Task: Open essay paperwork template from the template gallery.
Action: Mouse moved to (38, 85)
Screenshot: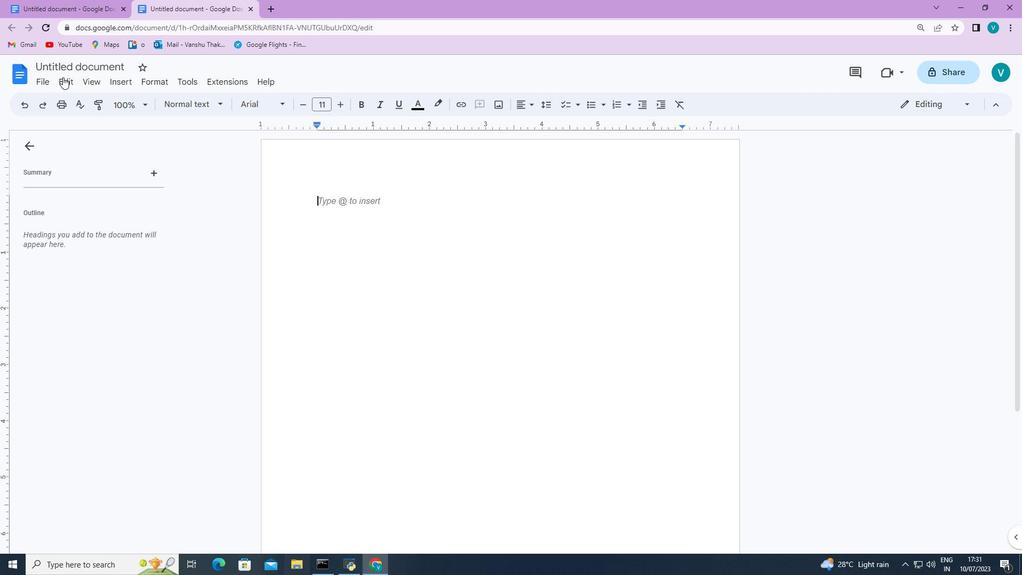 
Action: Mouse pressed left at (38, 85)
Screenshot: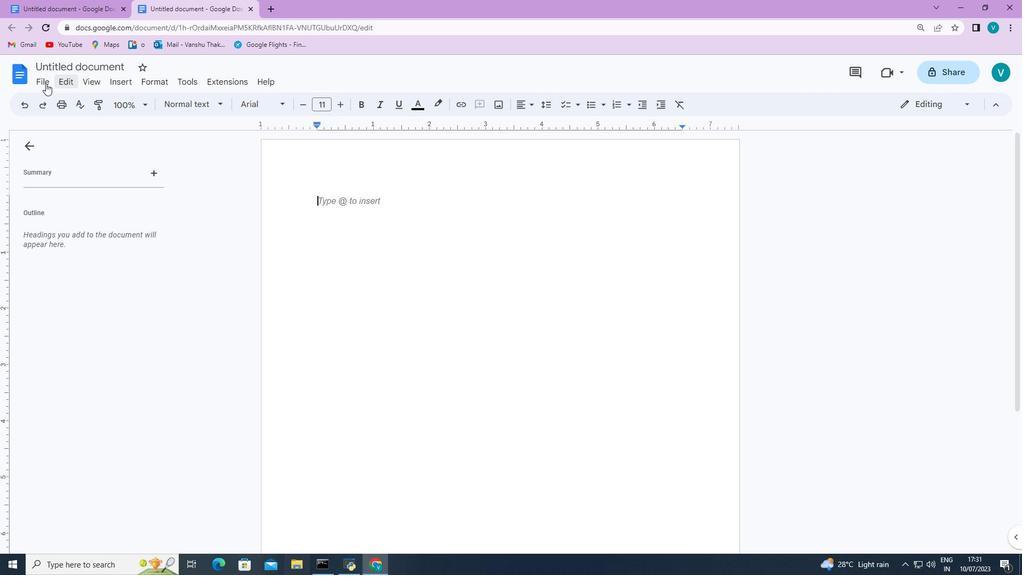 
Action: Mouse moved to (298, 125)
Screenshot: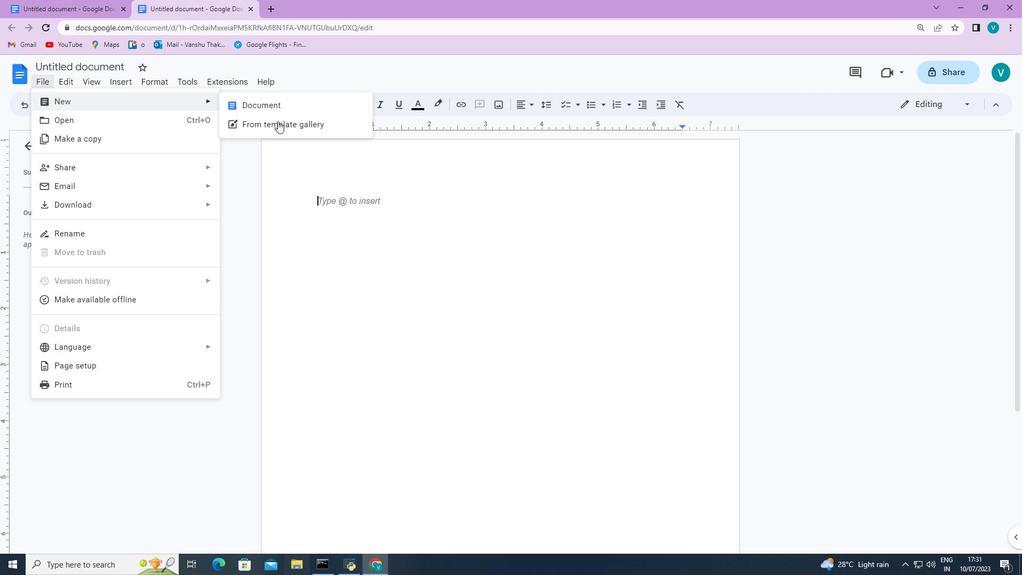 
Action: Mouse pressed left at (298, 125)
Screenshot: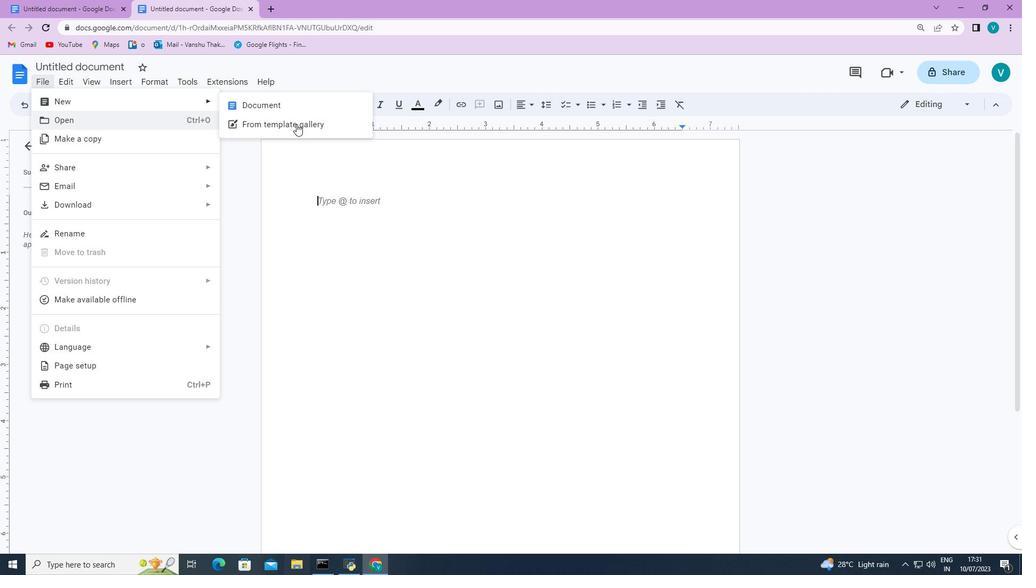 
Action: Mouse moved to (280, 195)
Screenshot: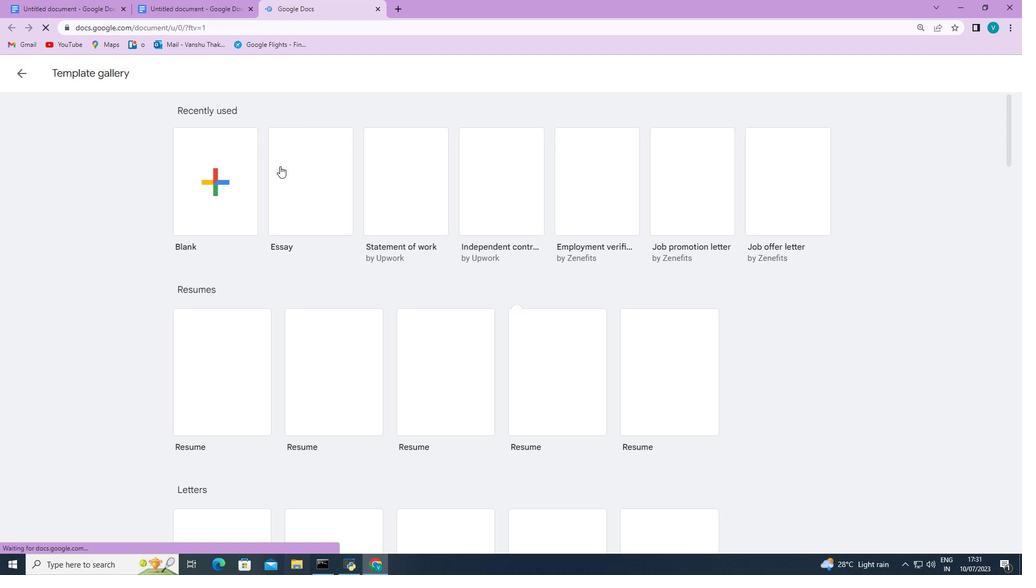 
Action: Mouse scrolled (280, 192) with delta (0, 0)
Screenshot: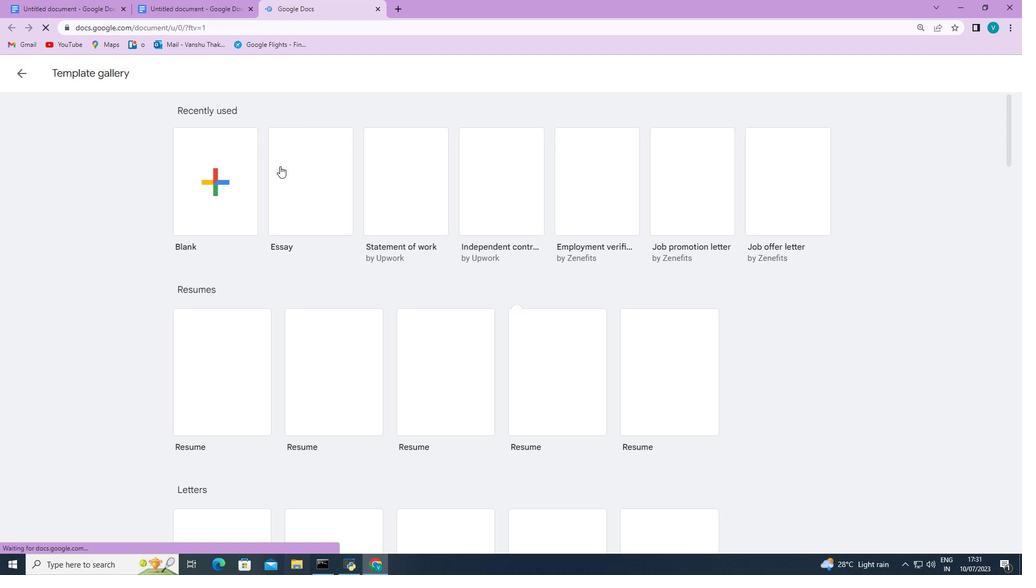 
Action: Mouse moved to (280, 197)
Screenshot: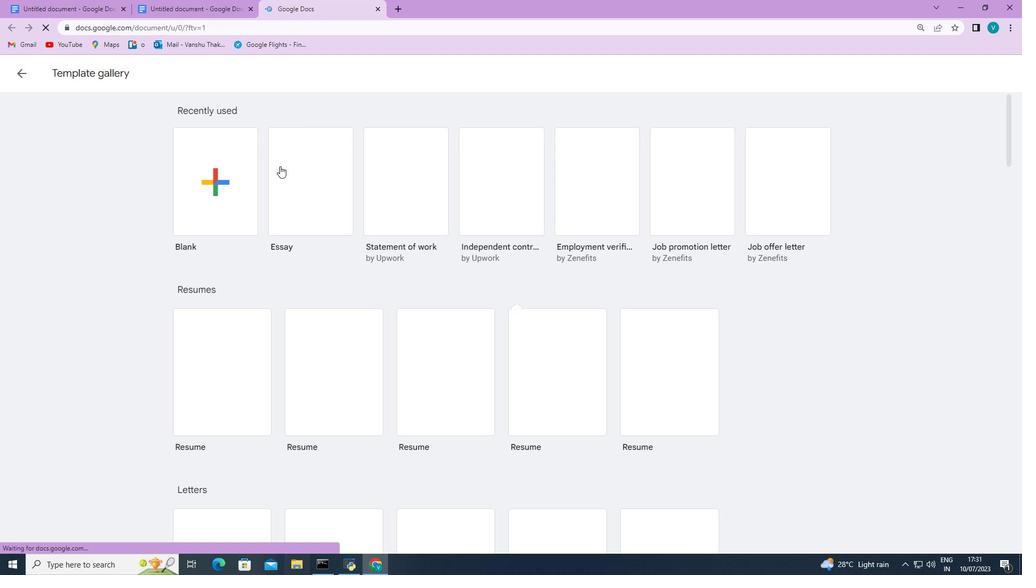 
Action: Mouse scrolled (280, 195) with delta (0, 0)
Screenshot: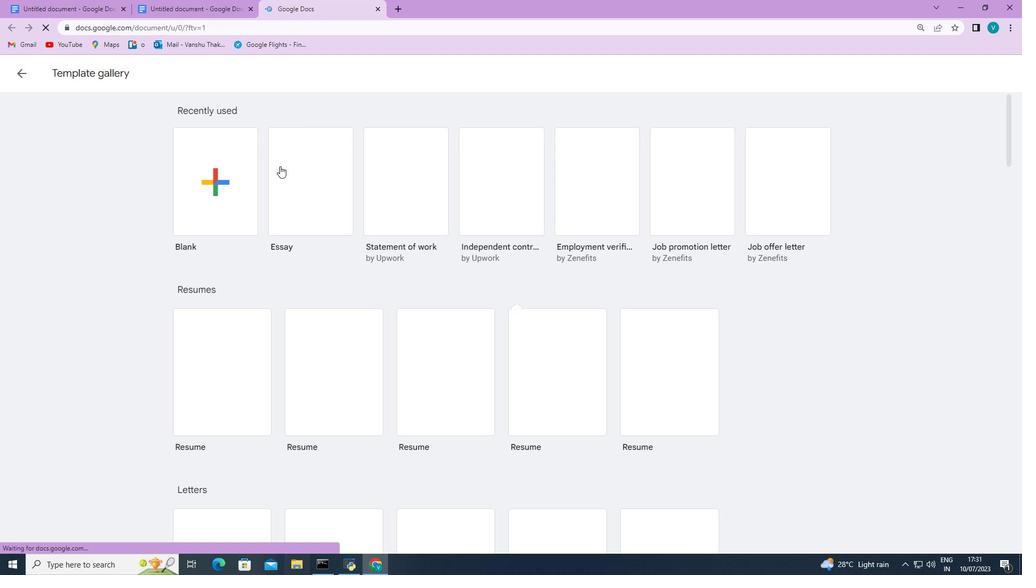 
Action: Mouse moved to (281, 198)
Screenshot: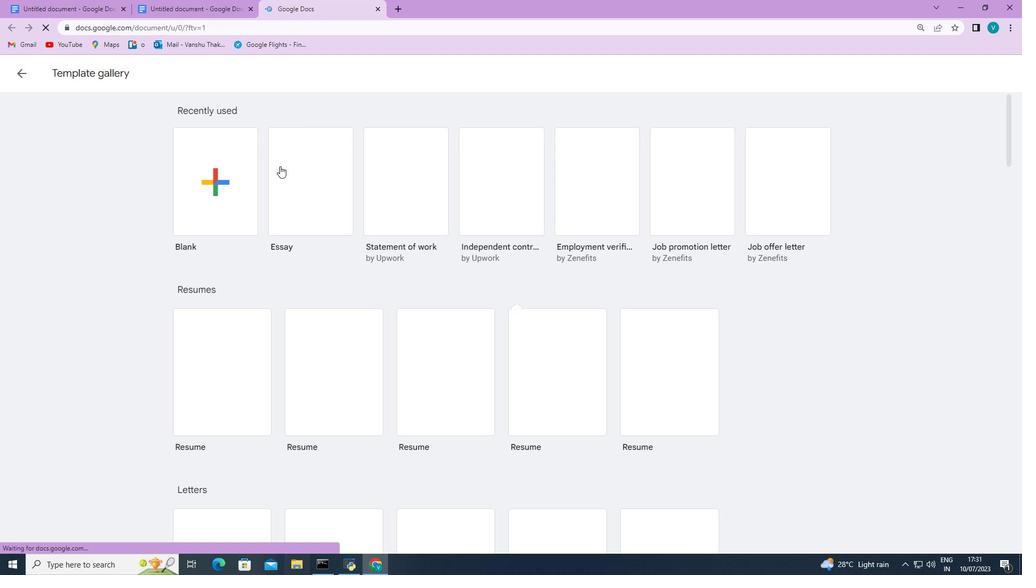 
Action: Mouse scrolled (281, 198) with delta (0, 0)
Screenshot: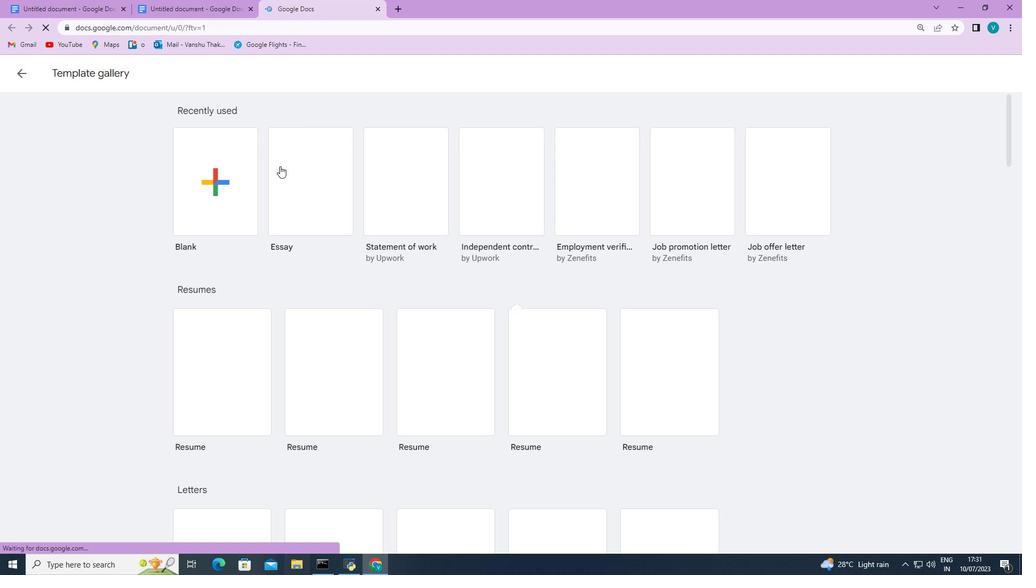 
Action: Mouse moved to (281, 199)
Screenshot: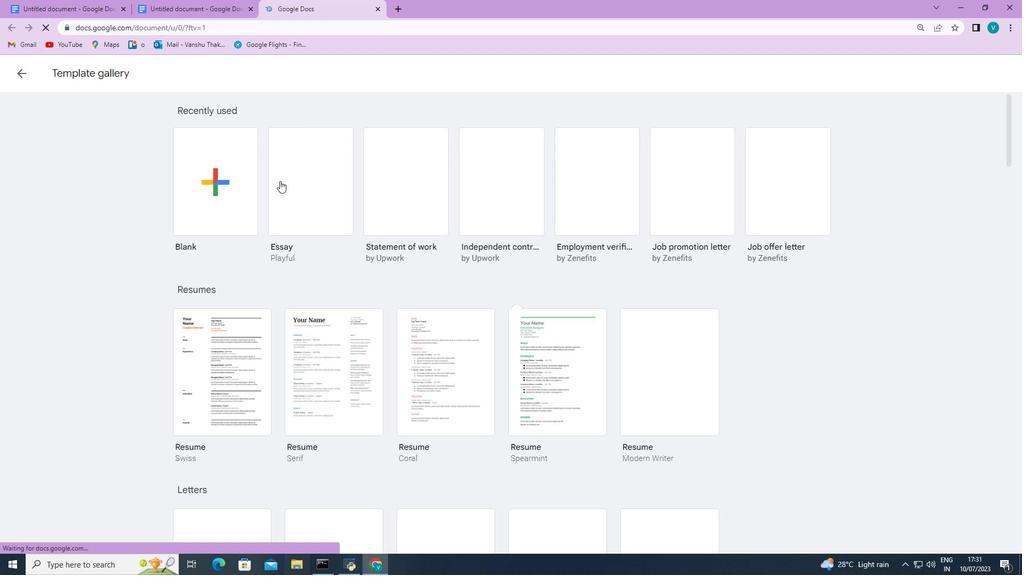 
Action: Mouse scrolled (281, 199) with delta (0, 0)
Screenshot: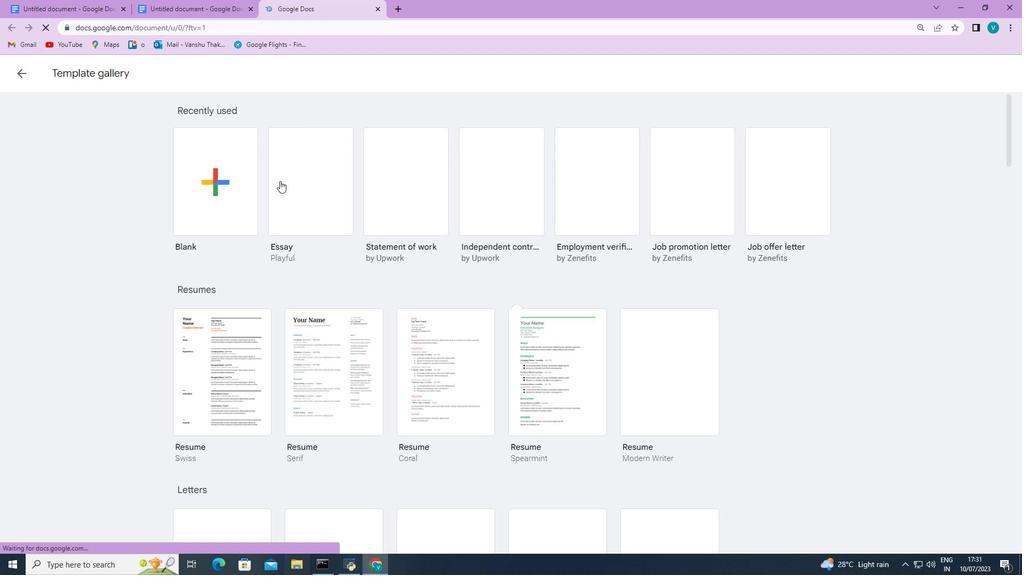 
Action: Mouse moved to (281, 200)
Screenshot: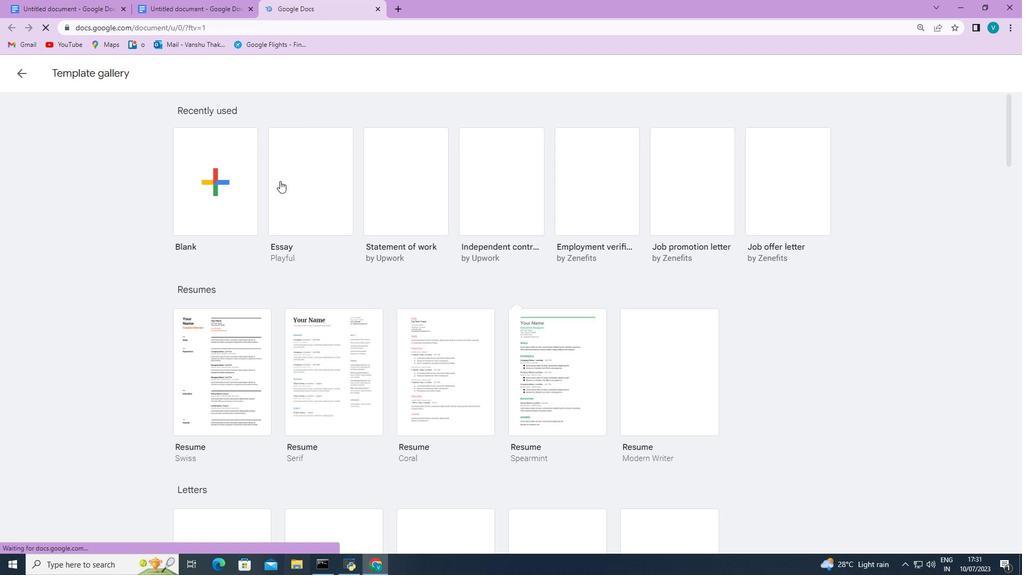 
Action: Mouse scrolled (281, 200) with delta (0, 0)
Screenshot: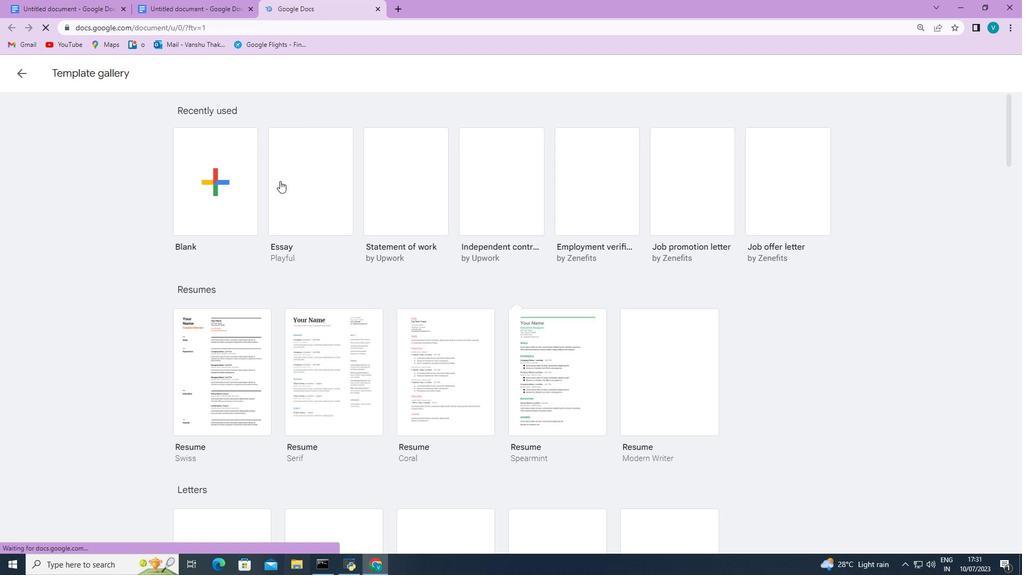 
Action: Mouse moved to (283, 205)
Screenshot: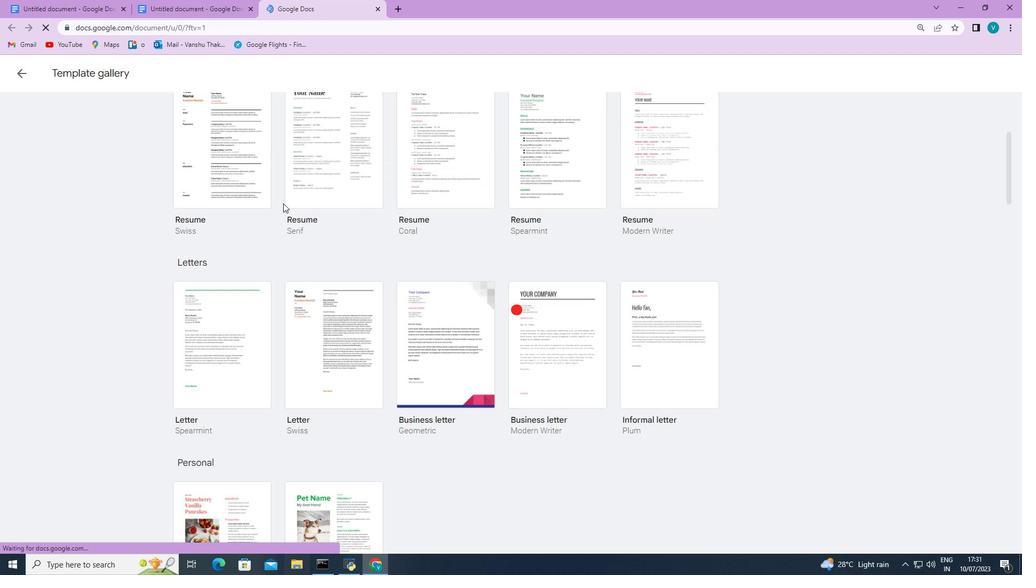
Action: Mouse scrolled (283, 204) with delta (0, 0)
Screenshot: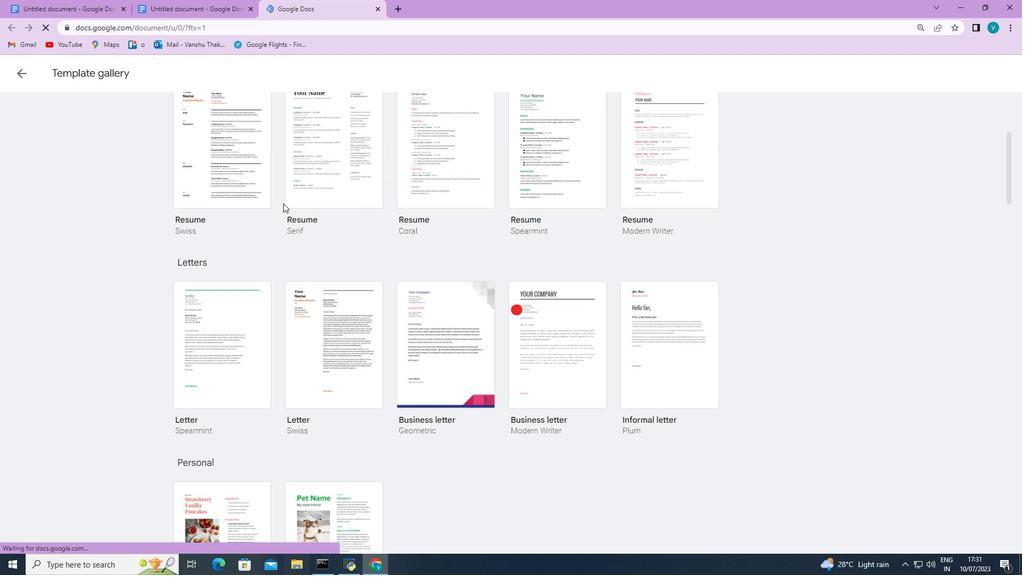 
Action: Mouse moved to (284, 206)
Screenshot: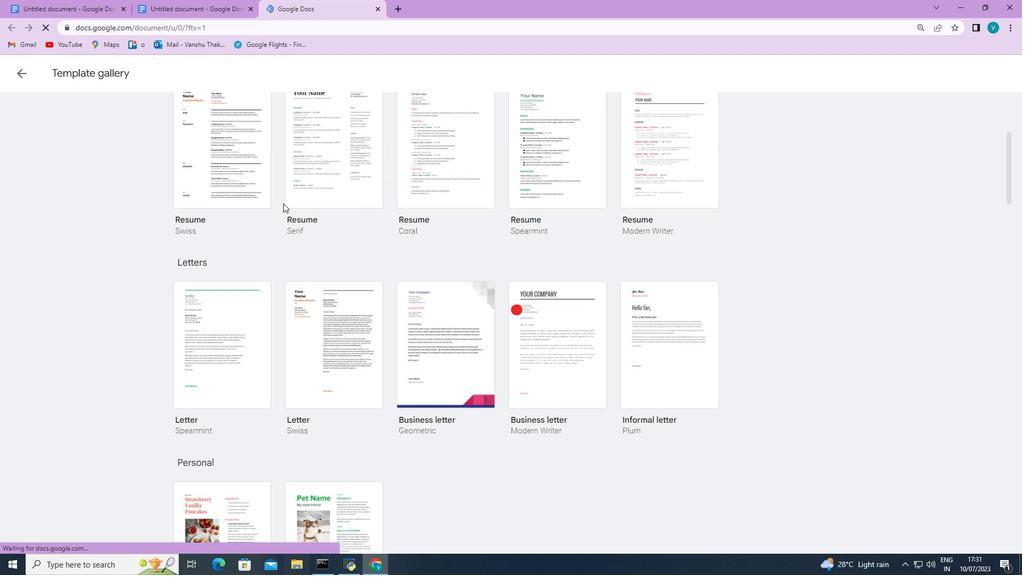 
Action: Mouse scrolled (284, 205) with delta (0, 0)
Screenshot: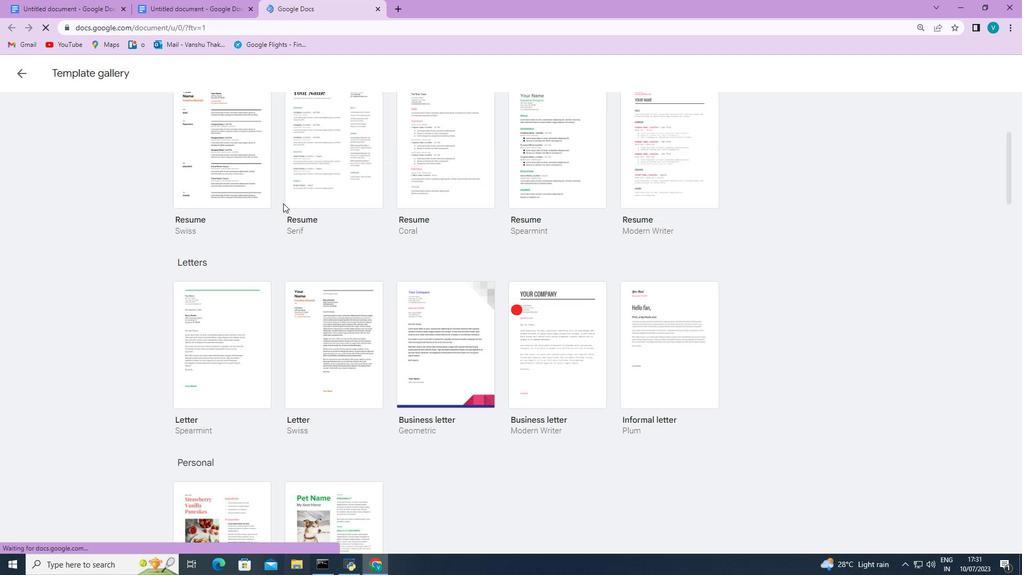 
Action: Mouse scrolled (284, 205) with delta (0, 0)
Screenshot: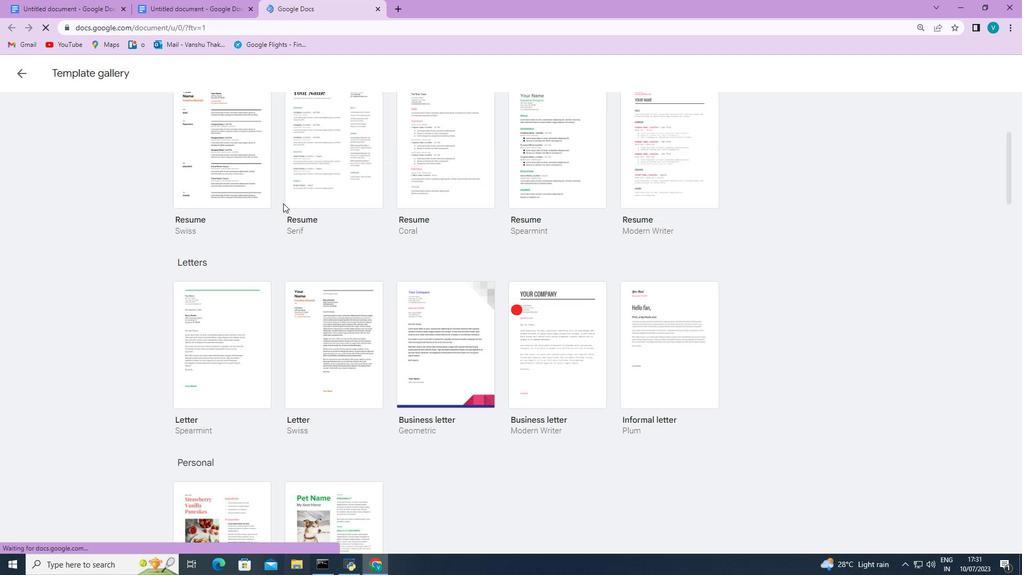 
Action: Mouse moved to (284, 206)
Screenshot: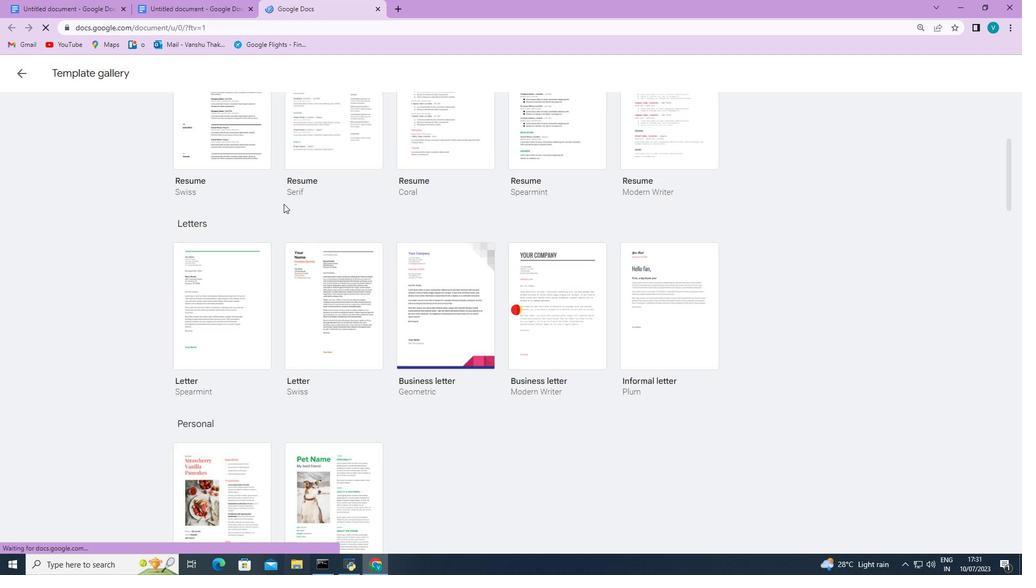 
Action: Mouse scrolled (284, 205) with delta (0, 0)
Screenshot: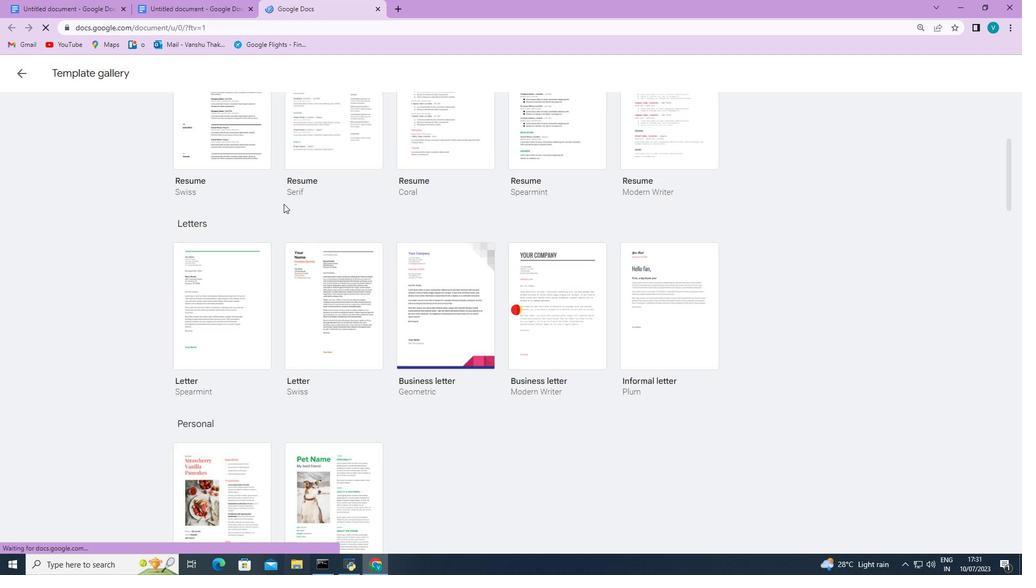
Action: Mouse scrolled (284, 205) with delta (0, 0)
Screenshot: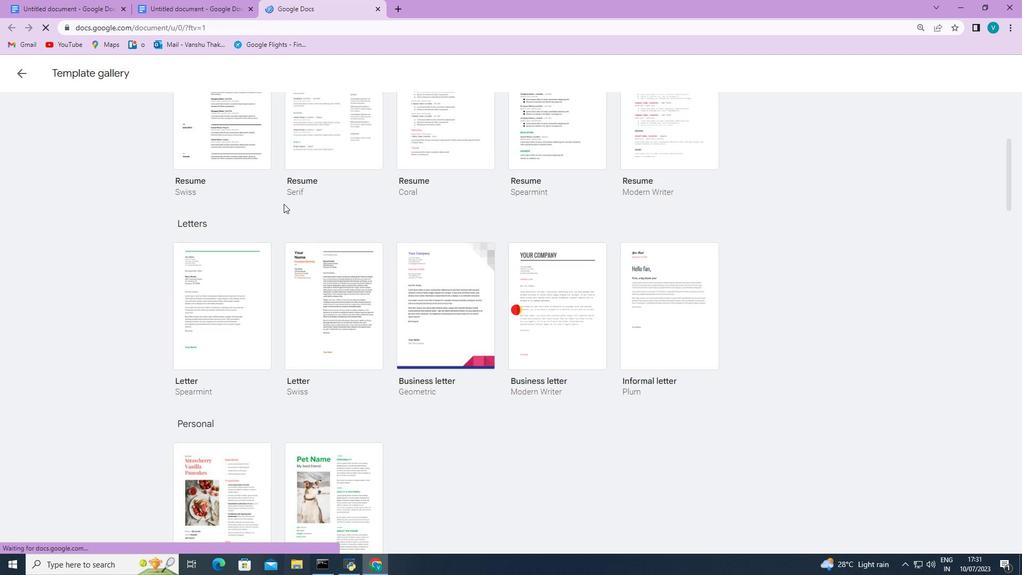 
Action: Mouse moved to (284, 206)
Screenshot: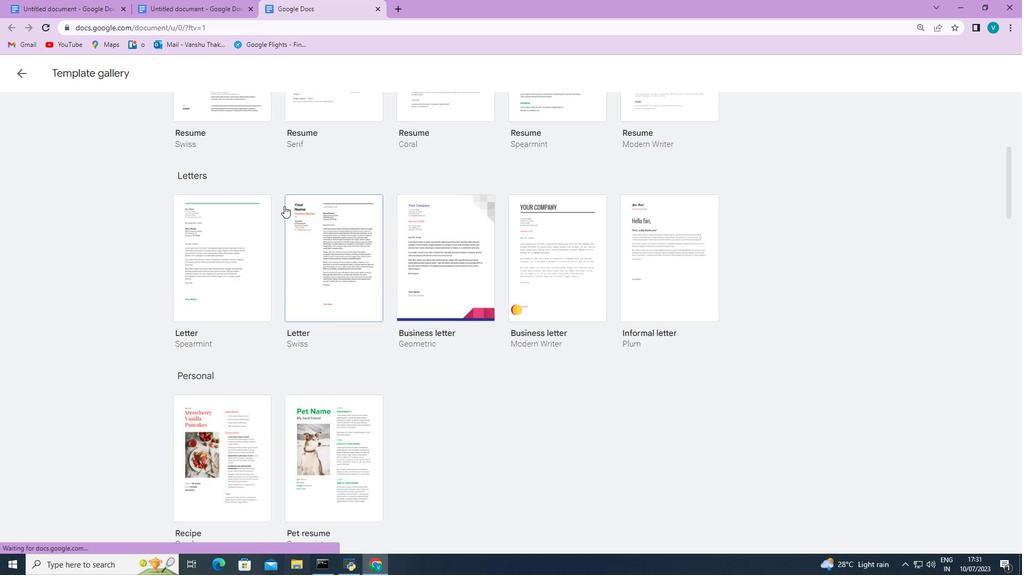 
Action: Mouse scrolled (284, 206) with delta (0, 0)
Screenshot: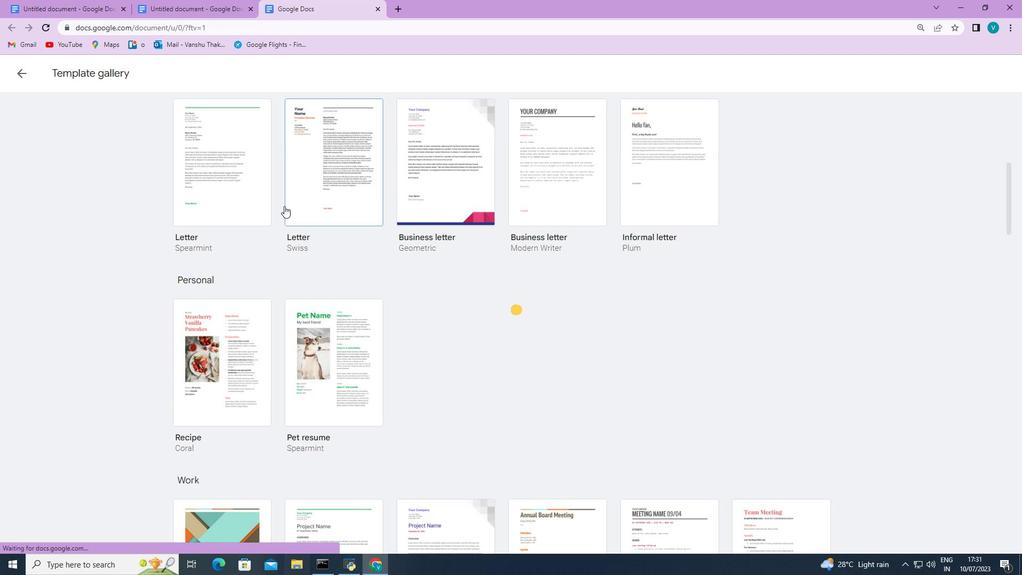 
Action: Mouse scrolled (284, 206) with delta (0, 0)
Screenshot: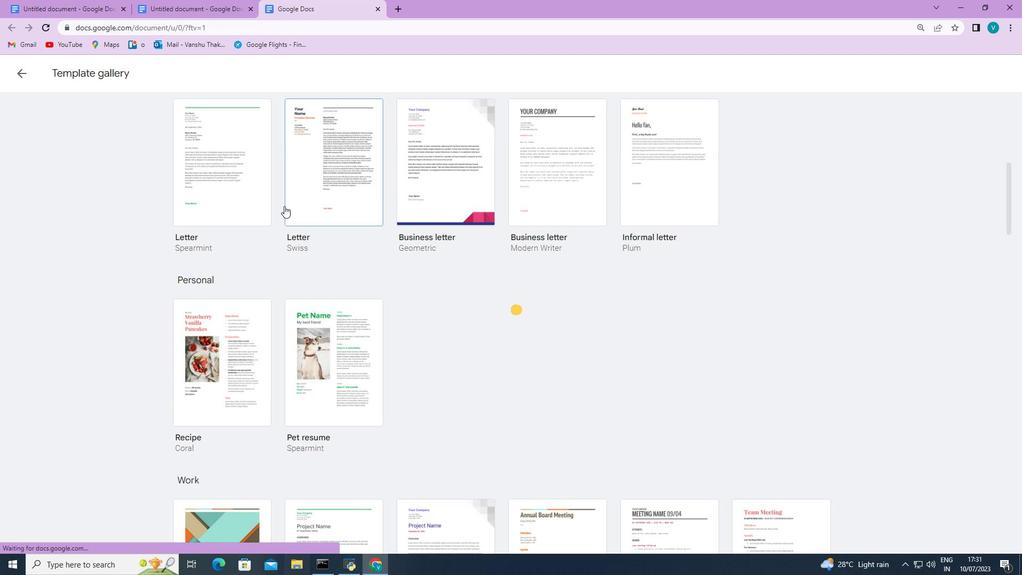 
Action: Mouse scrolled (284, 206) with delta (0, 0)
Screenshot: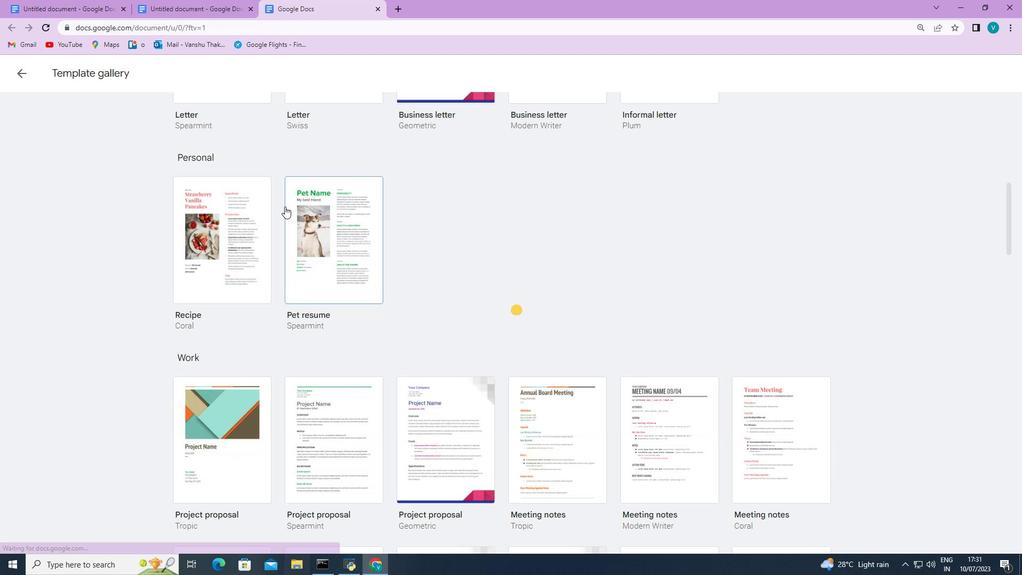 
Action: Mouse scrolled (284, 206) with delta (0, 0)
Screenshot: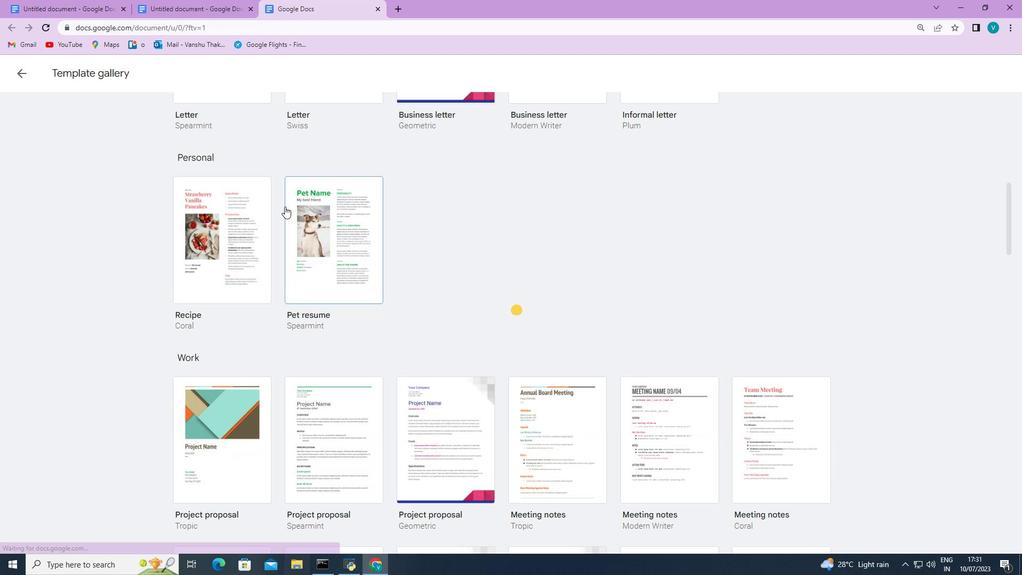 
Action: Mouse scrolled (284, 206) with delta (0, 0)
Screenshot: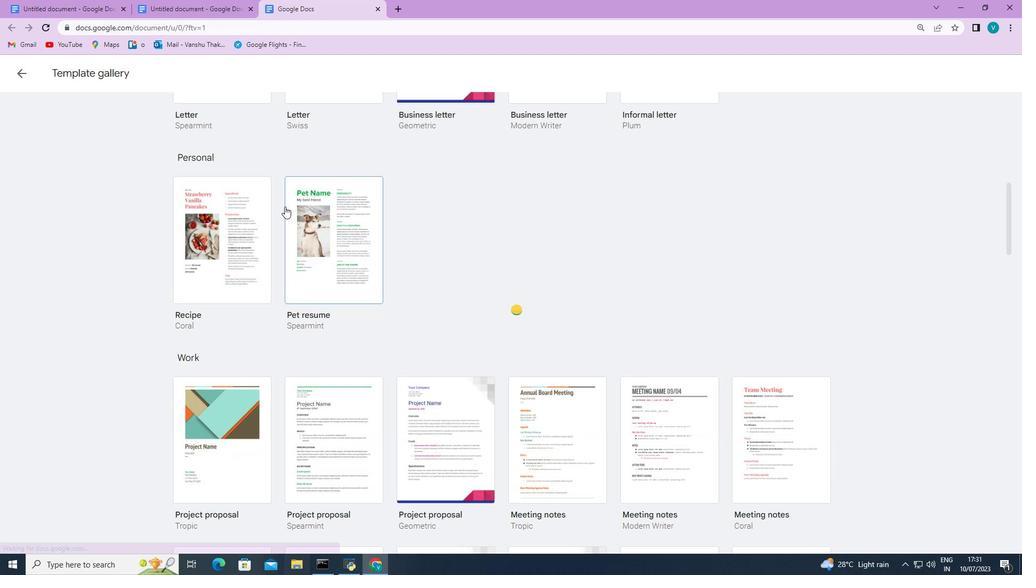 
Action: Mouse scrolled (284, 206) with delta (0, 0)
Screenshot: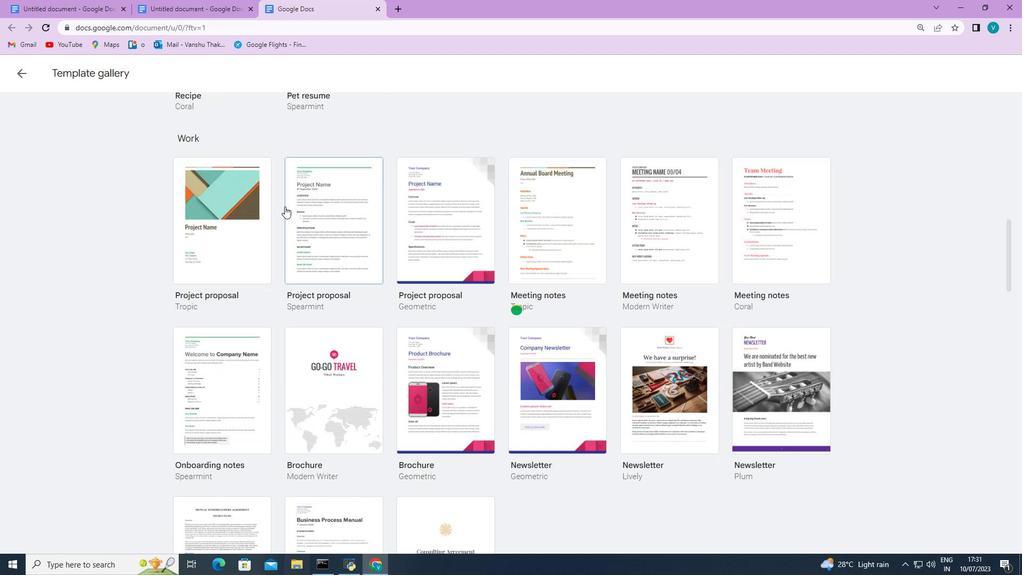 
Action: Mouse scrolled (284, 206) with delta (0, 0)
Screenshot: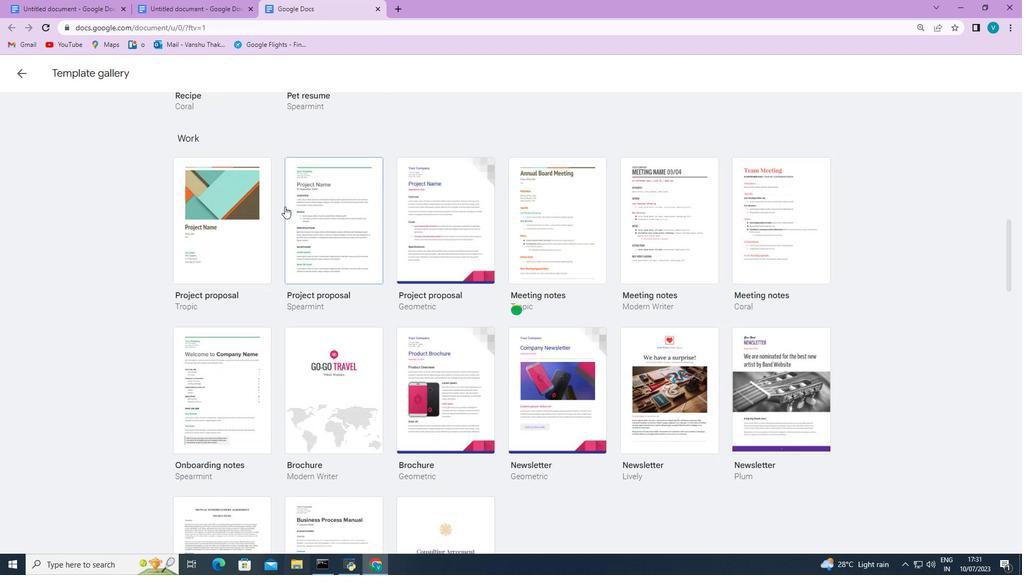 
Action: Mouse scrolled (284, 206) with delta (0, 0)
Screenshot: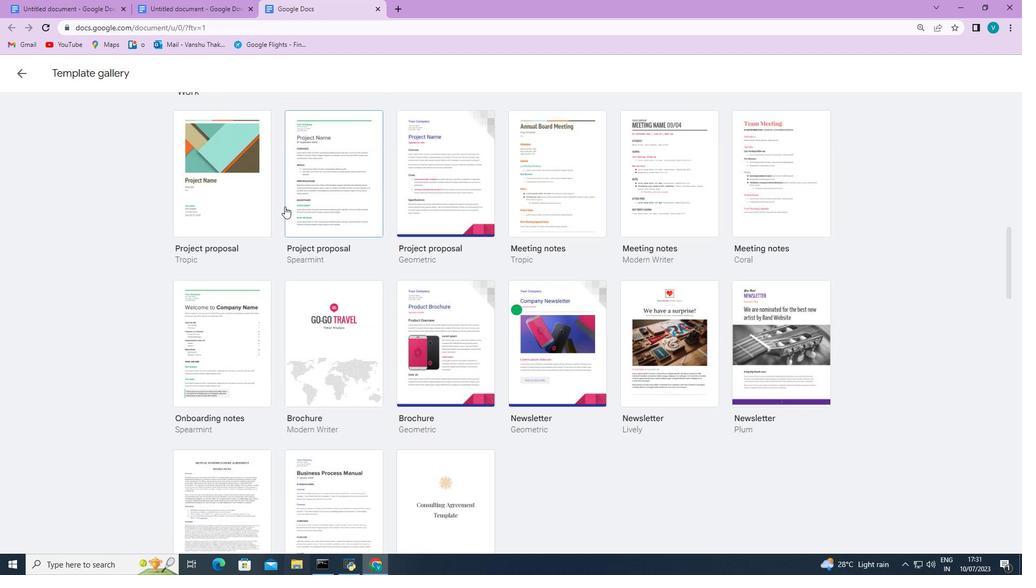 
Action: Mouse scrolled (284, 206) with delta (0, 0)
Screenshot: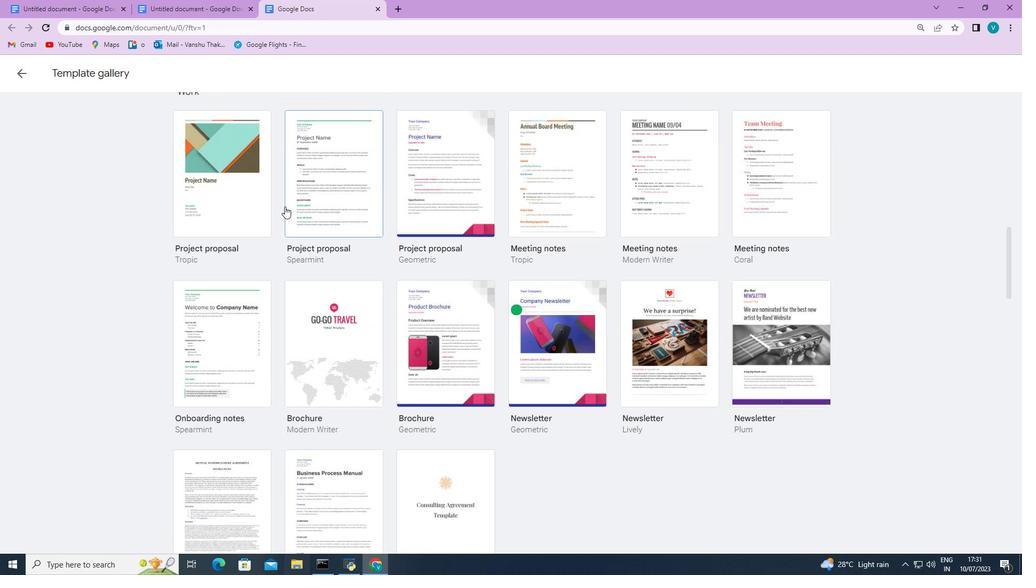 
Action: Mouse scrolled (284, 206) with delta (0, 0)
Screenshot: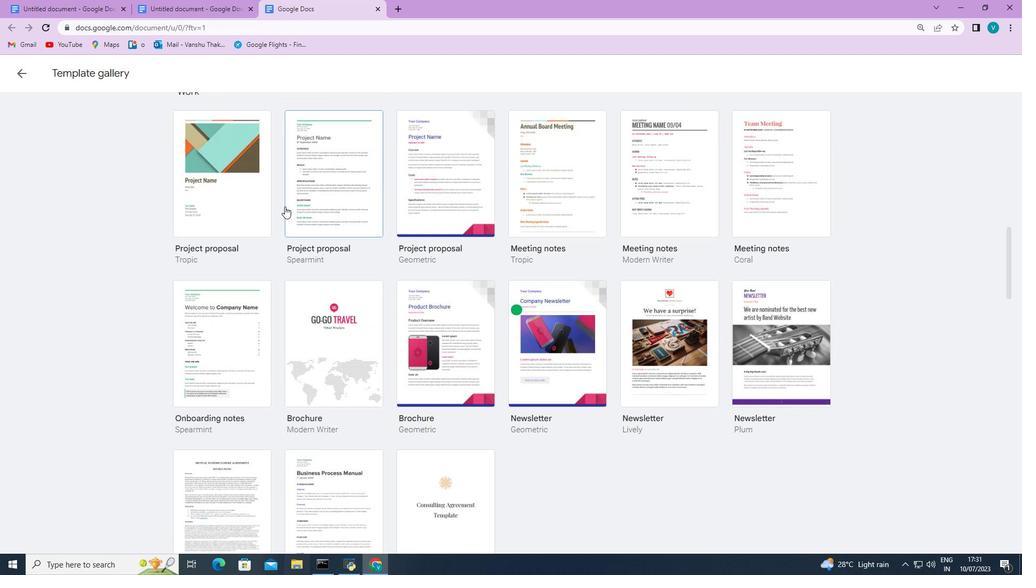 
Action: Mouse scrolled (284, 206) with delta (0, 0)
Screenshot: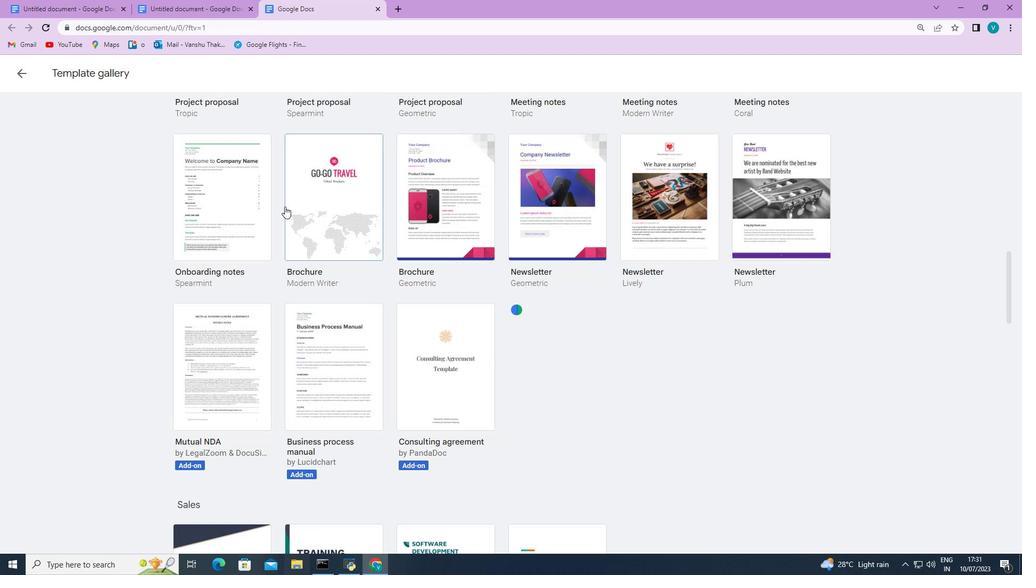 
Action: Mouse scrolled (284, 206) with delta (0, 0)
Screenshot: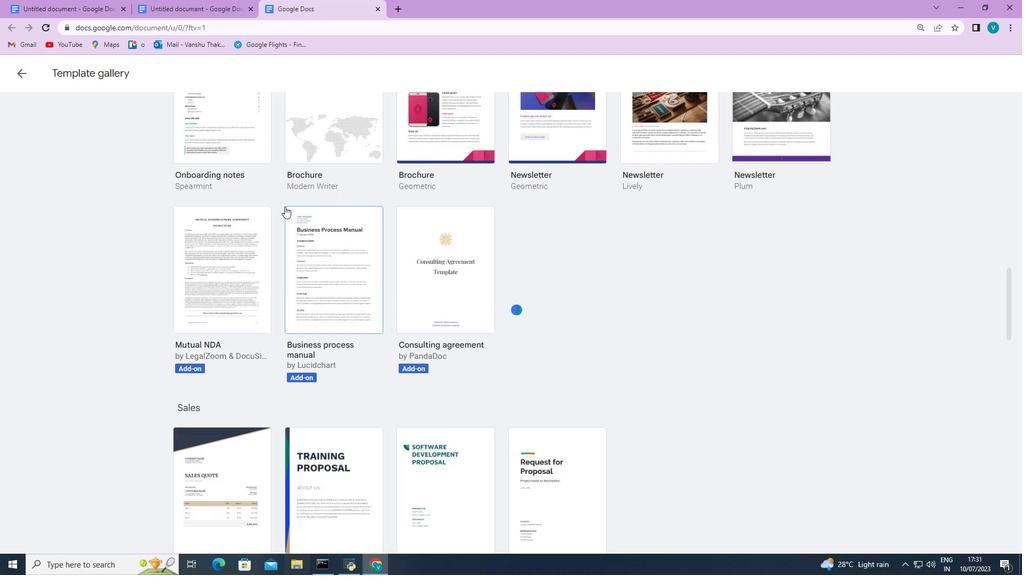 
Action: Mouse scrolled (284, 206) with delta (0, 0)
Screenshot: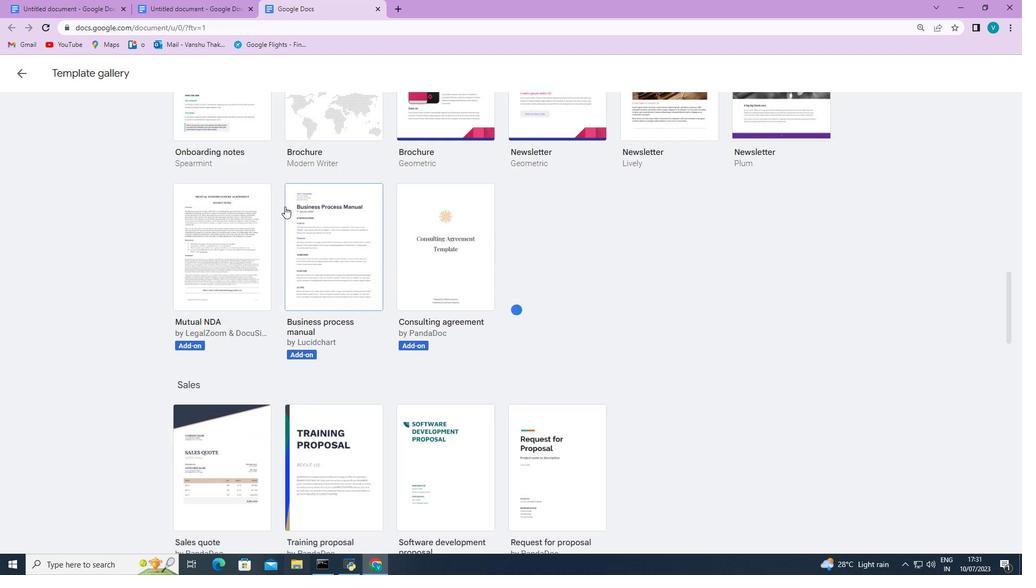 
Action: Mouse scrolled (284, 206) with delta (0, 0)
Screenshot: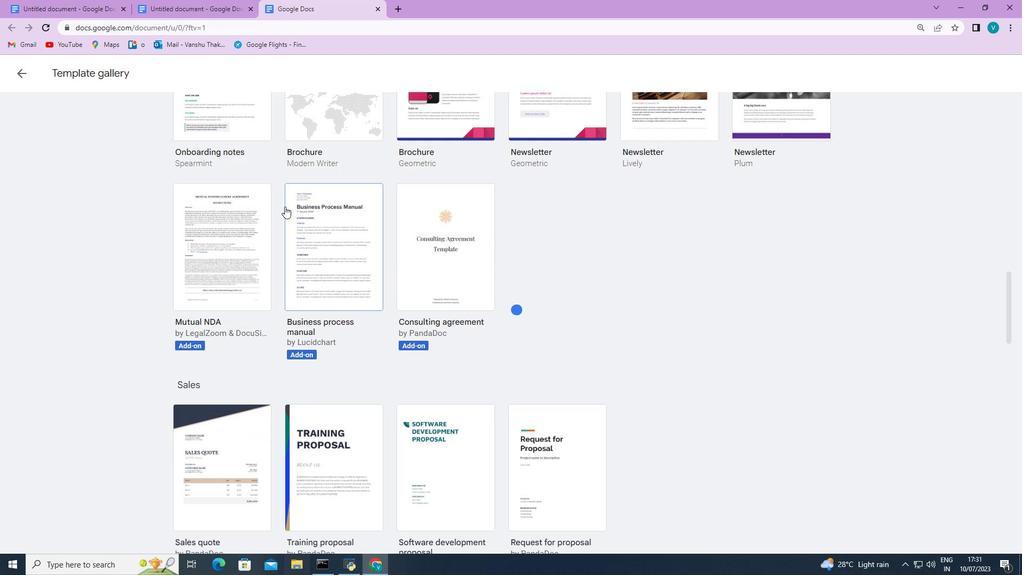 
Action: Mouse scrolled (284, 206) with delta (0, 0)
Screenshot: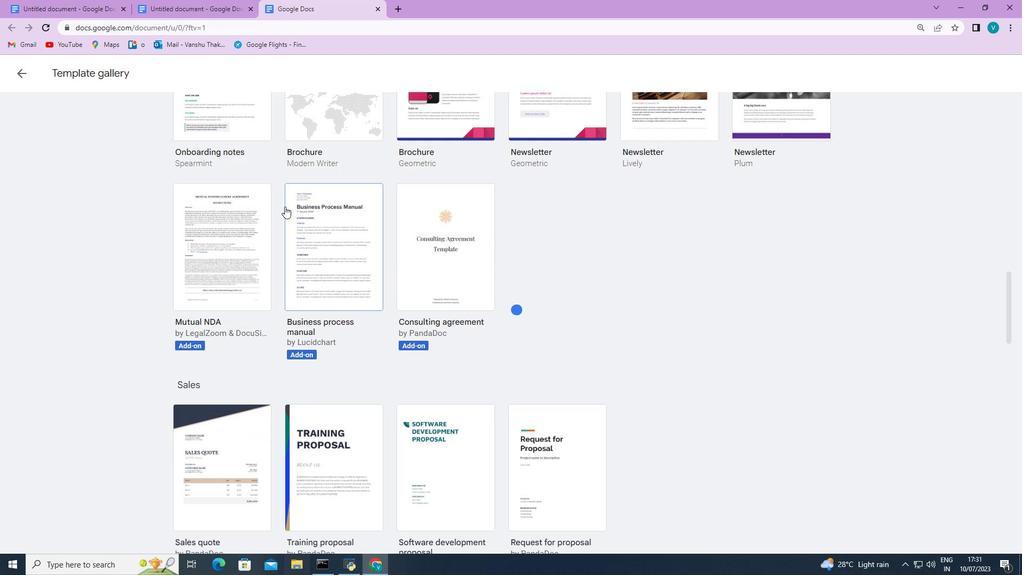 
Action: Mouse scrolled (284, 206) with delta (0, 0)
Screenshot: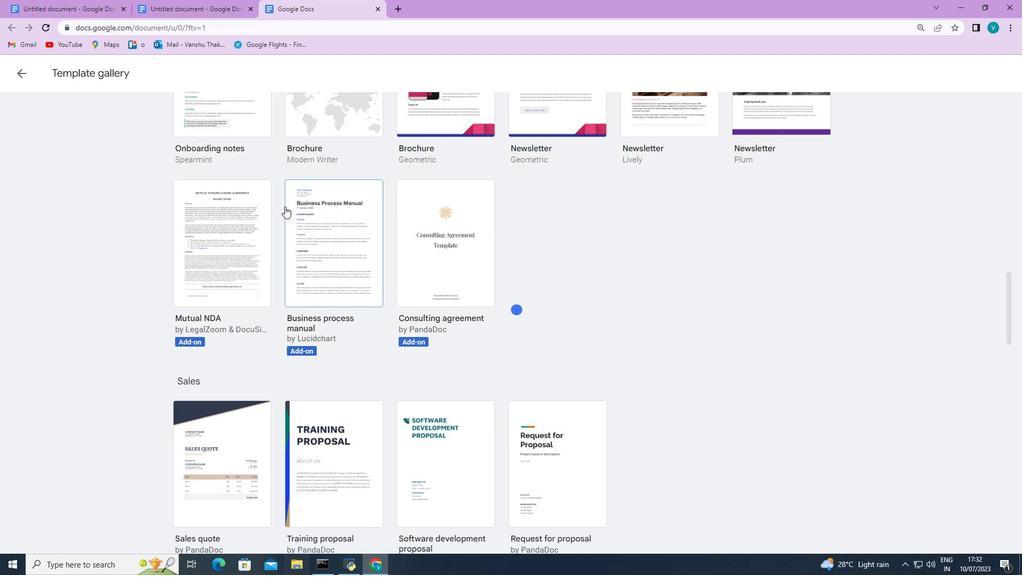 
Action: Mouse scrolled (284, 206) with delta (0, 0)
Screenshot: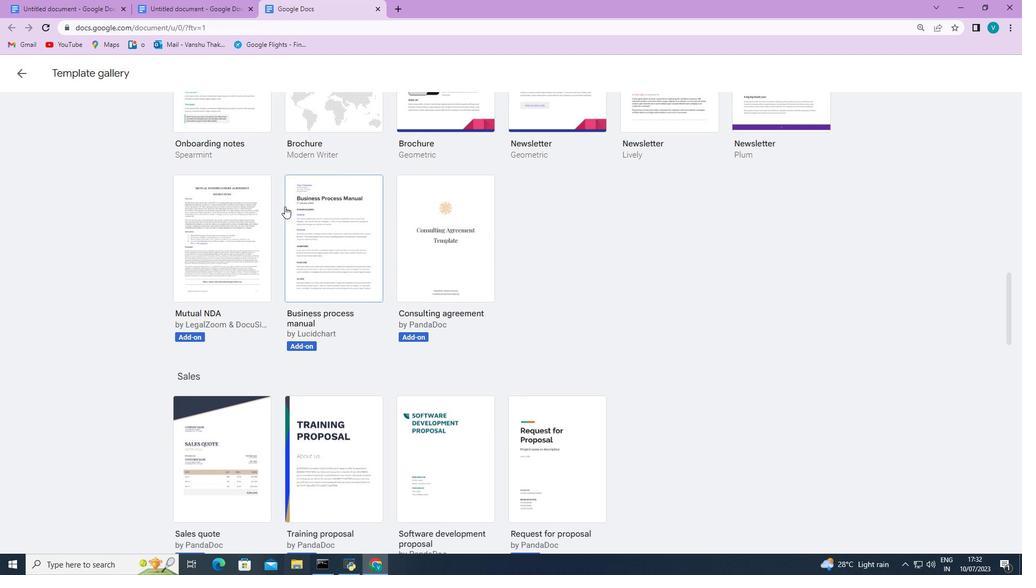
Action: Mouse scrolled (284, 206) with delta (0, 0)
Screenshot: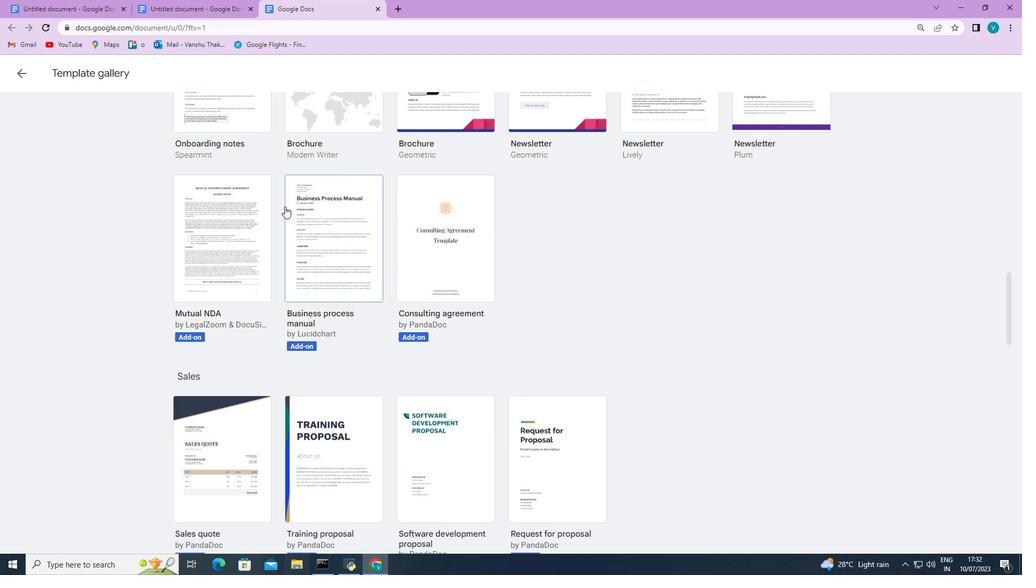 
Action: Mouse scrolled (284, 206) with delta (0, 0)
Screenshot: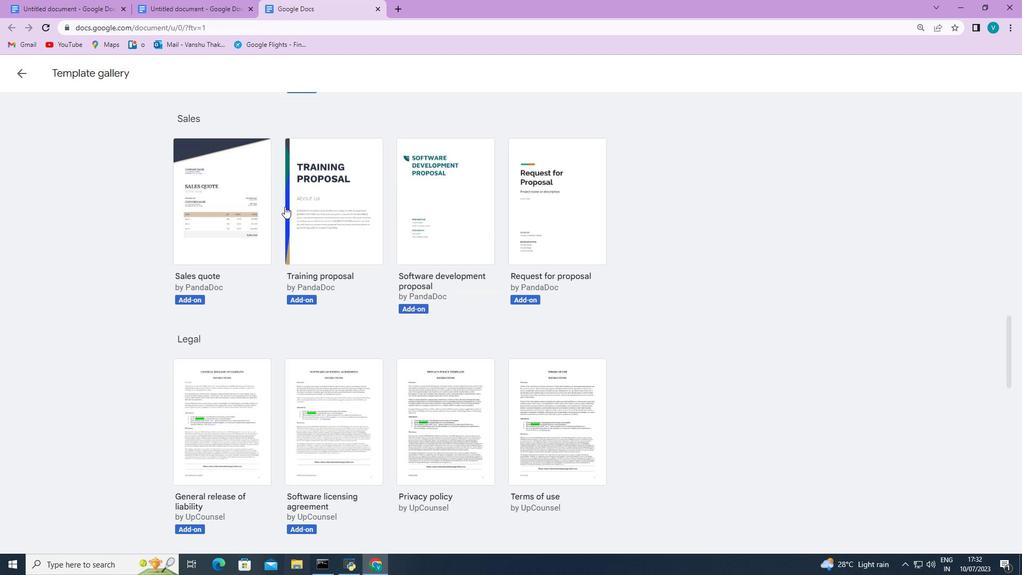 
Action: Mouse scrolled (284, 206) with delta (0, 0)
Screenshot: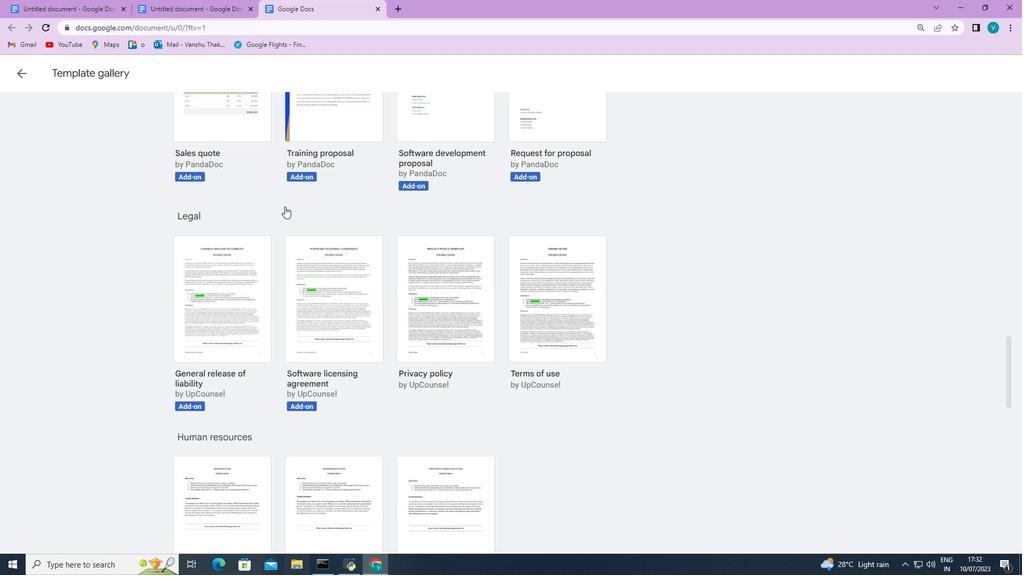 
Action: Mouse scrolled (284, 206) with delta (0, 0)
Screenshot: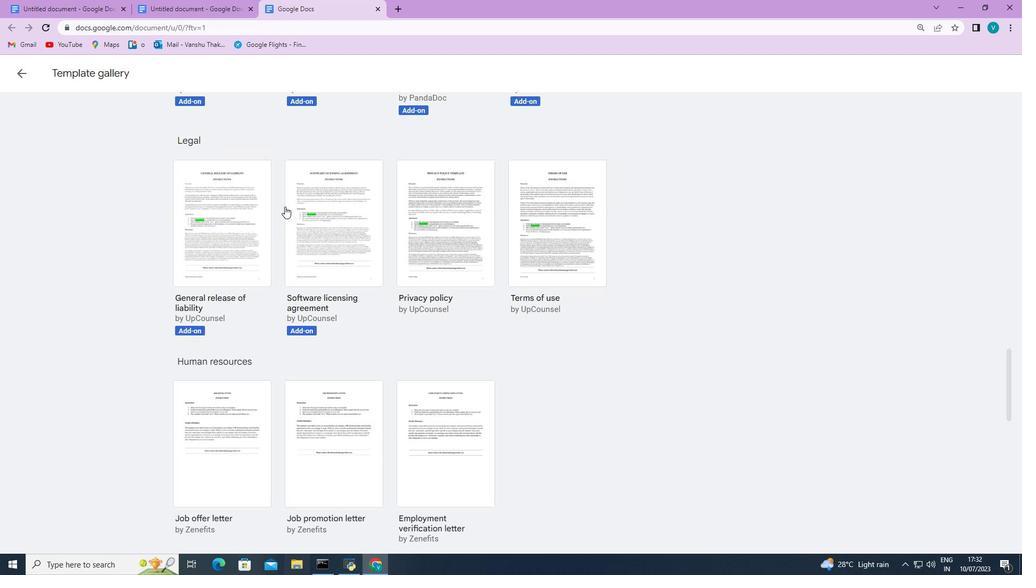 
Action: Mouse scrolled (284, 206) with delta (0, 0)
Screenshot: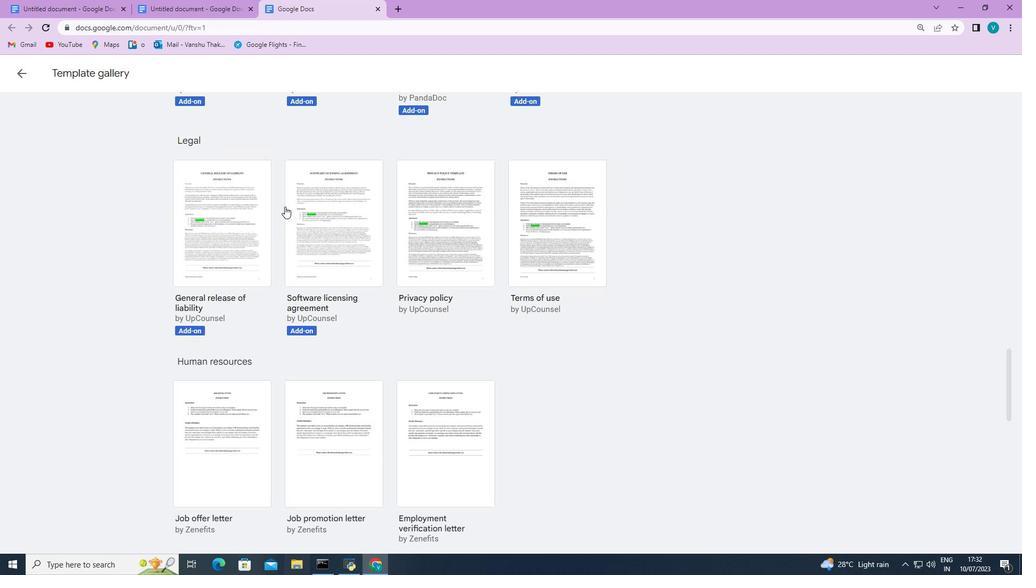 
Action: Mouse scrolled (284, 206) with delta (0, 0)
Screenshot: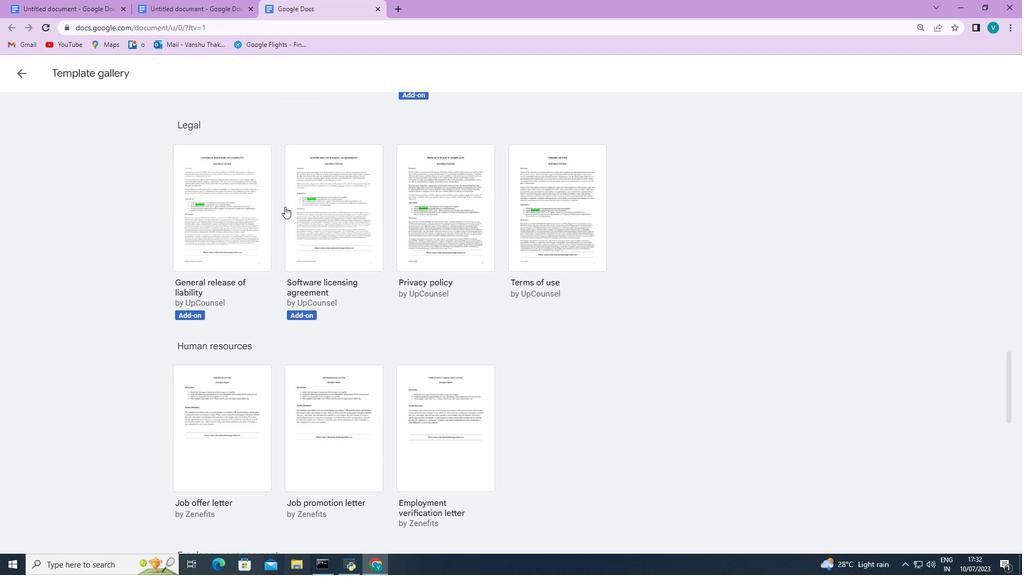 
Action: Mouse scrolled (284, 206) with delta (0, 0)
Screenshot: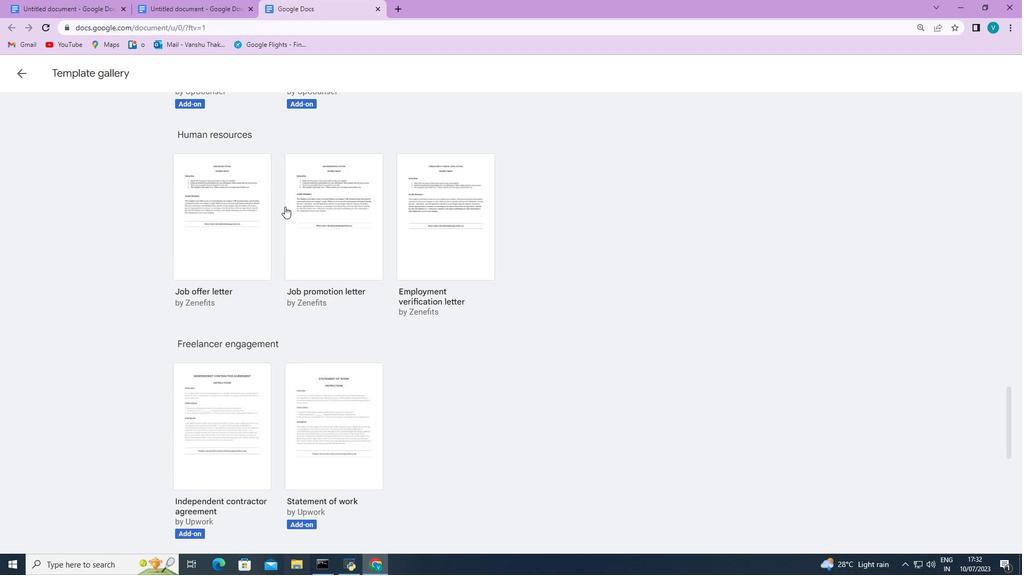 
Action: Mouse scrolled (284, 206) with delta (0, 0)
Screenshot: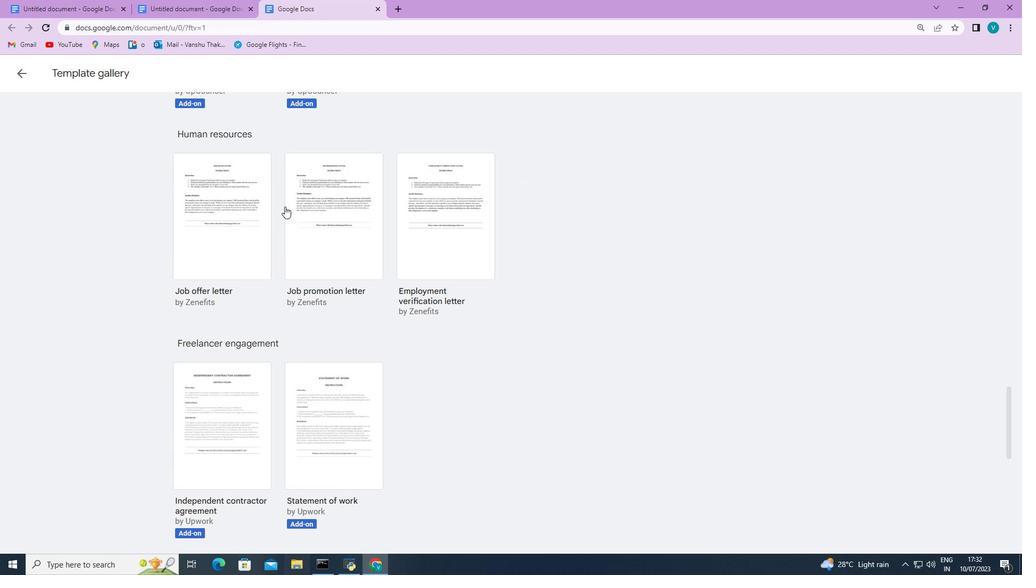 
Action: Mouse scrolled (284, 206) with delta (0, 0)
Screenshot: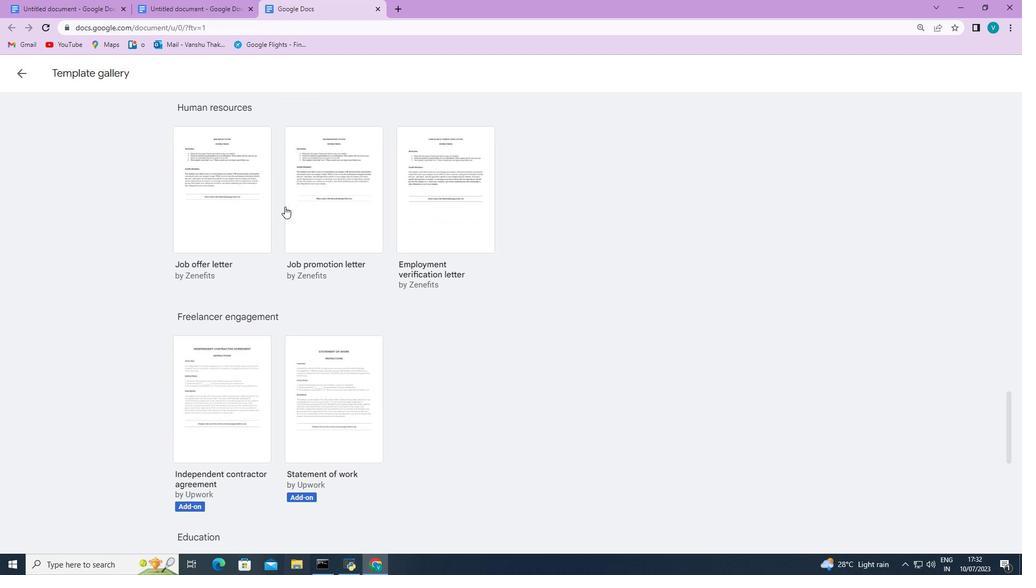 
Action: Mouse scrolled (284, 206) with delta (0, 0)
Screenshot: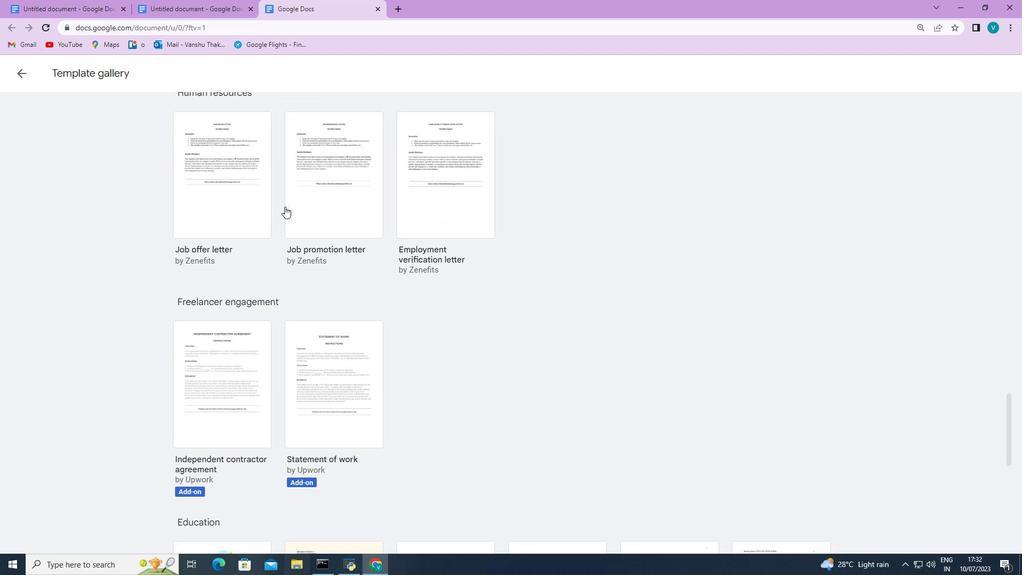 
Action: Mouse scrolled (284, 206) with delta (0, 0)
Screenshot: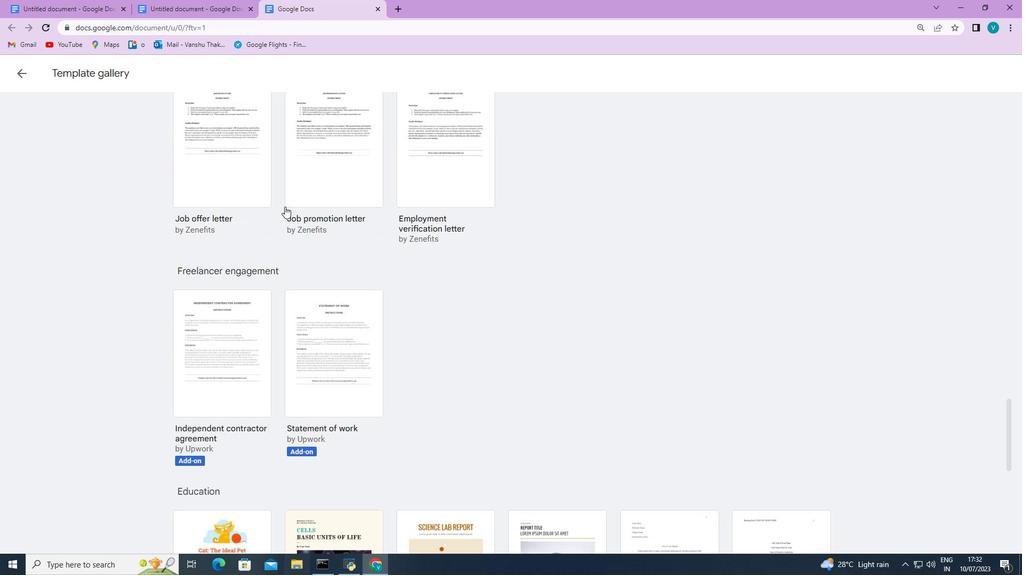 
Action: Mouse scrolled (284, 206) with delta (0, 0)
Screenshot: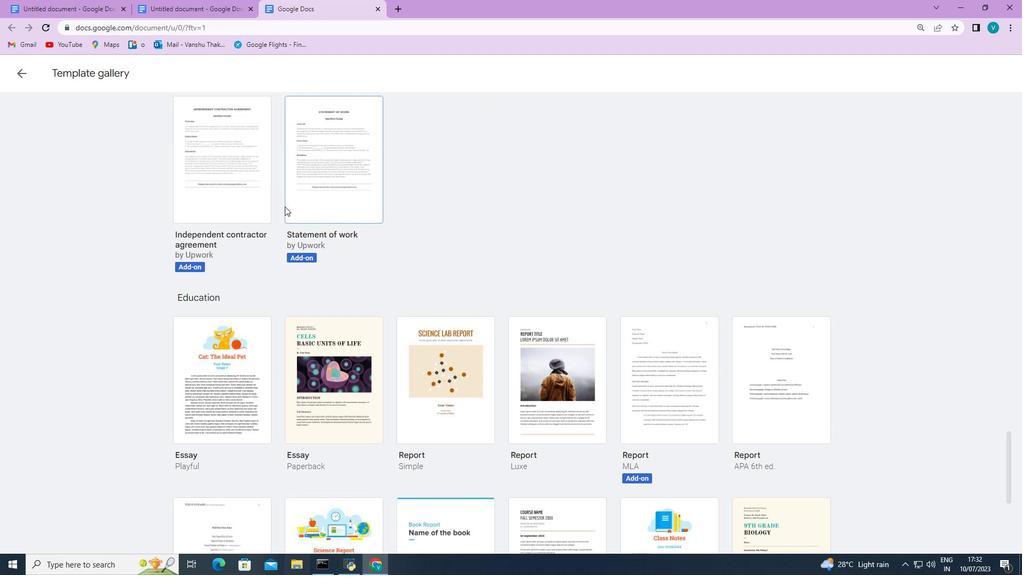 
Action: Mouse scrolled (284, 206) with delta (0, 0)
Screenshot: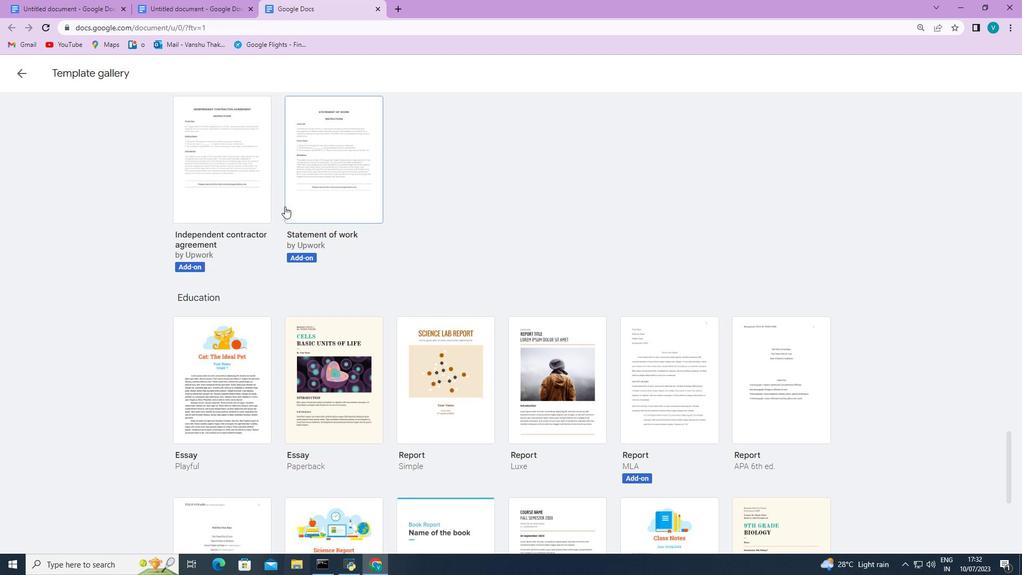 
Action: Mouse scrolled (284, 206) with delta (0, 0)
Screenshot: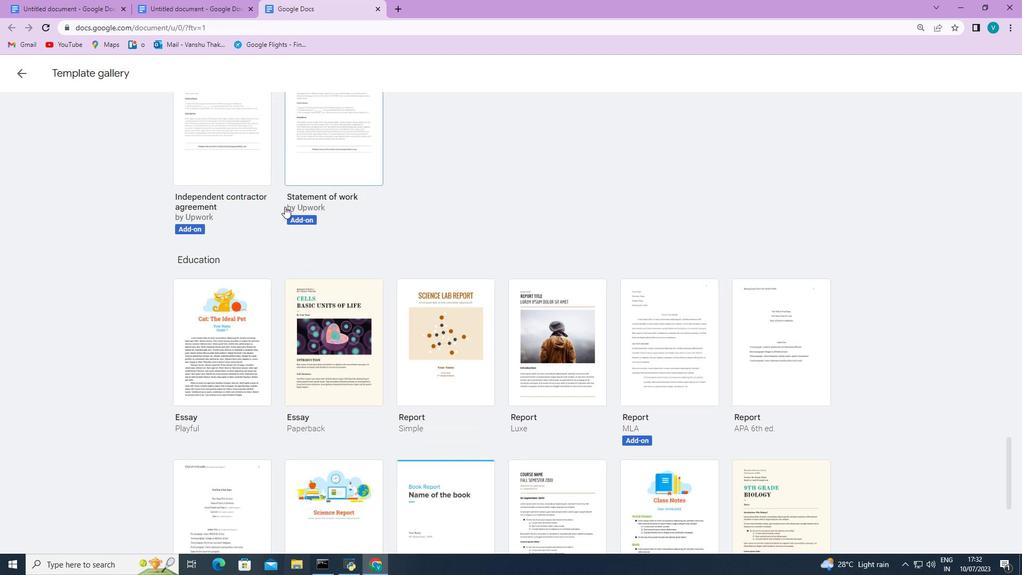
Action: Mouse scrolled (284, 206) with delta (0, 0)
Screenshot: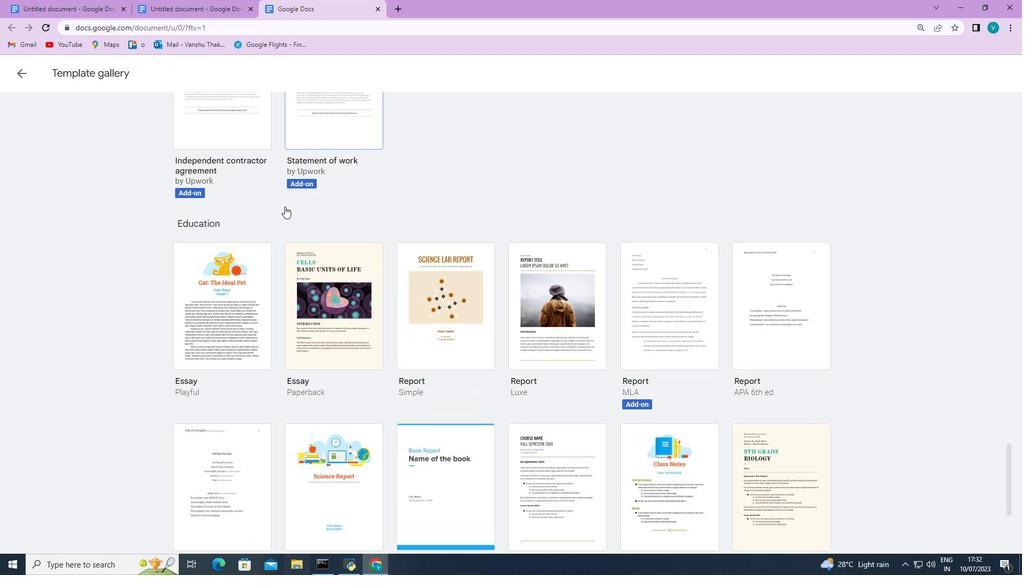
Action: Mouse scrolled (284, 206) with delta (0, 0)
Screenshot: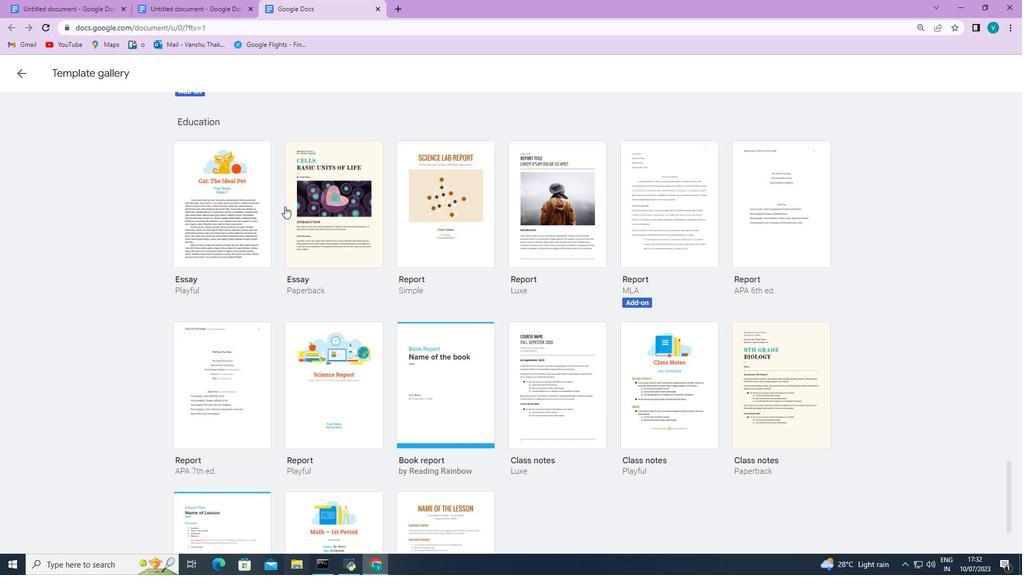 
Action: Mouse moved to (284, 206)
Screenshot: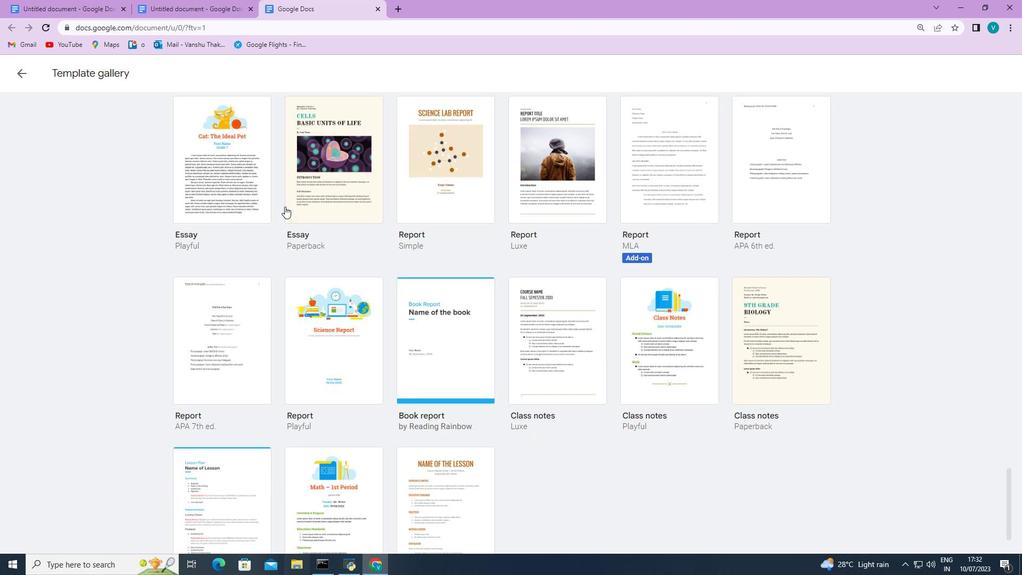 
Action: Mouse scrolled (284, 207) with delta (0, 0)
Screenshot: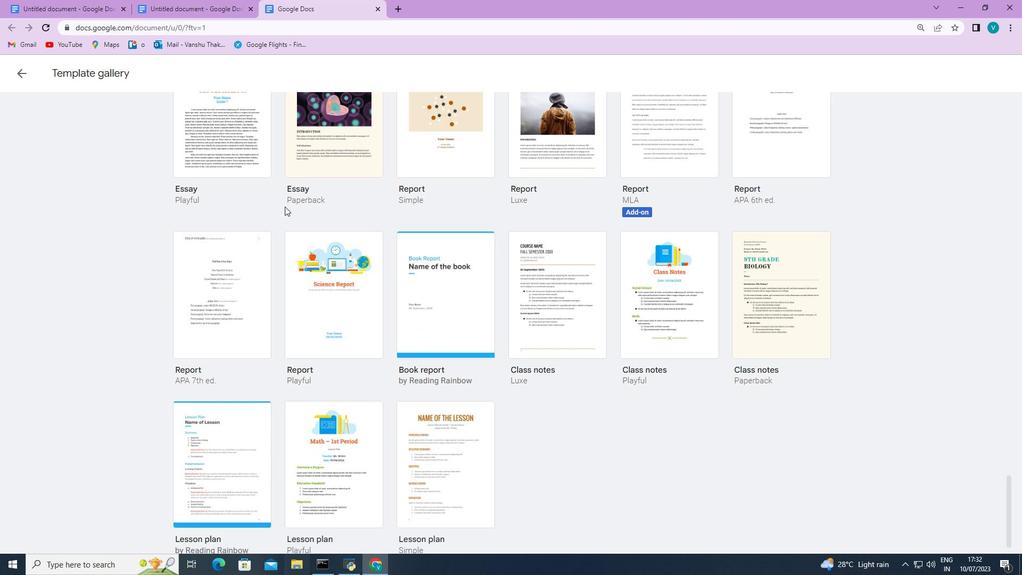 
Action: Mouse scrolled (284, 207) with delta (0, 0)
Screenshot: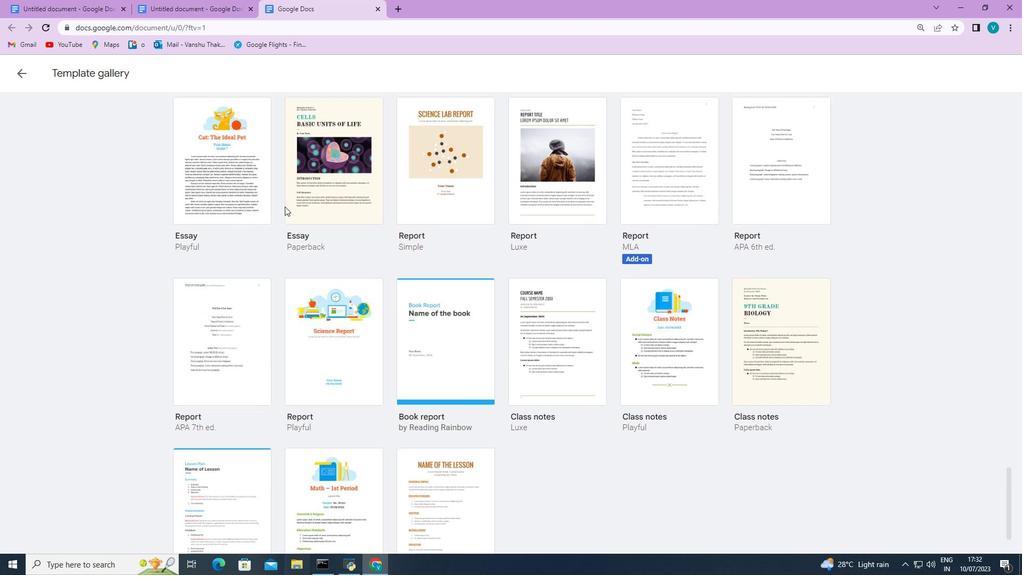 
Action: Mouse moved to (343, 212)
Screenshot: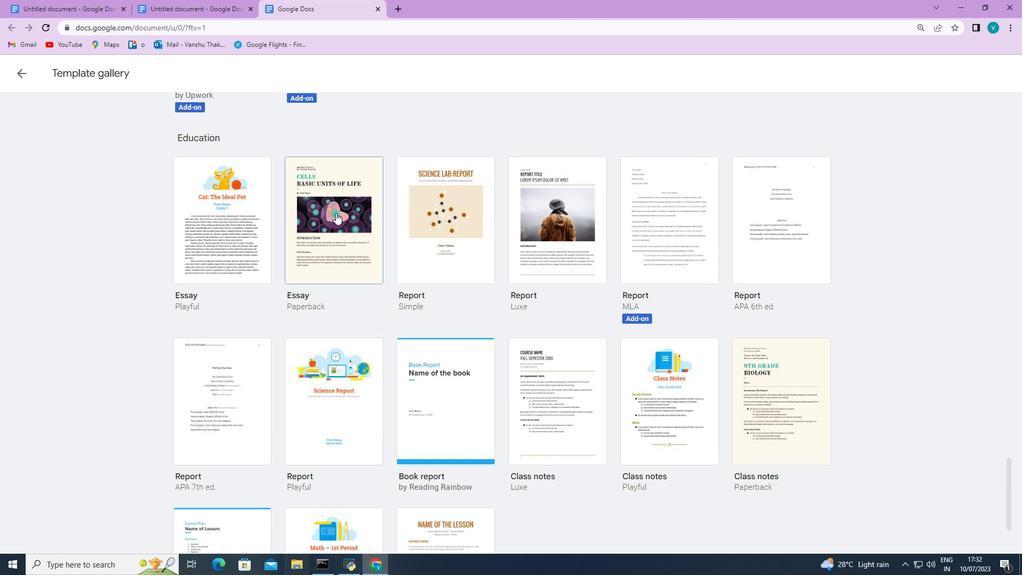 
Action: Mouse pressed left at (343, 212)
Screenshot: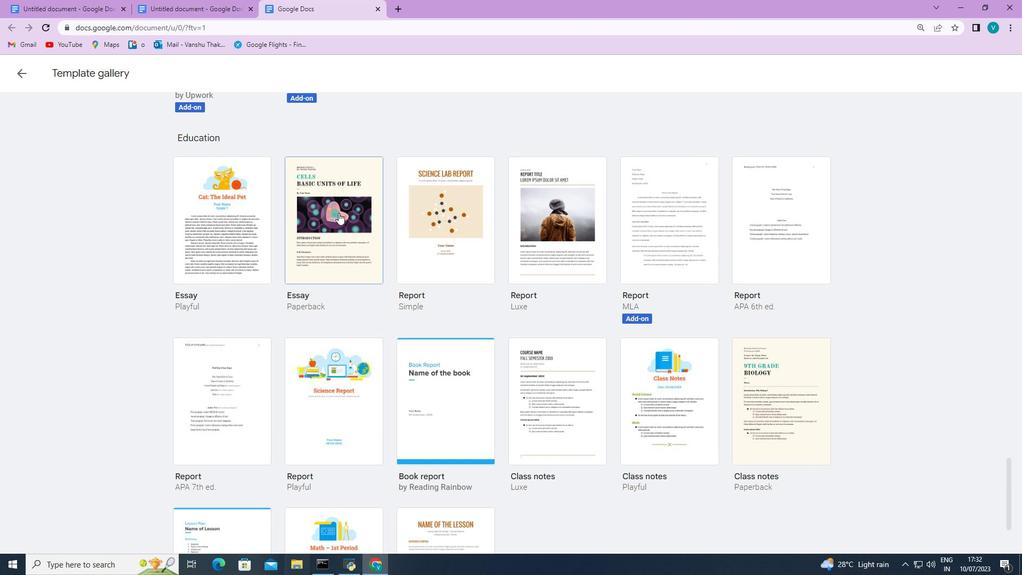 
Action: Mouse moved to (343, 211)
Screenshot: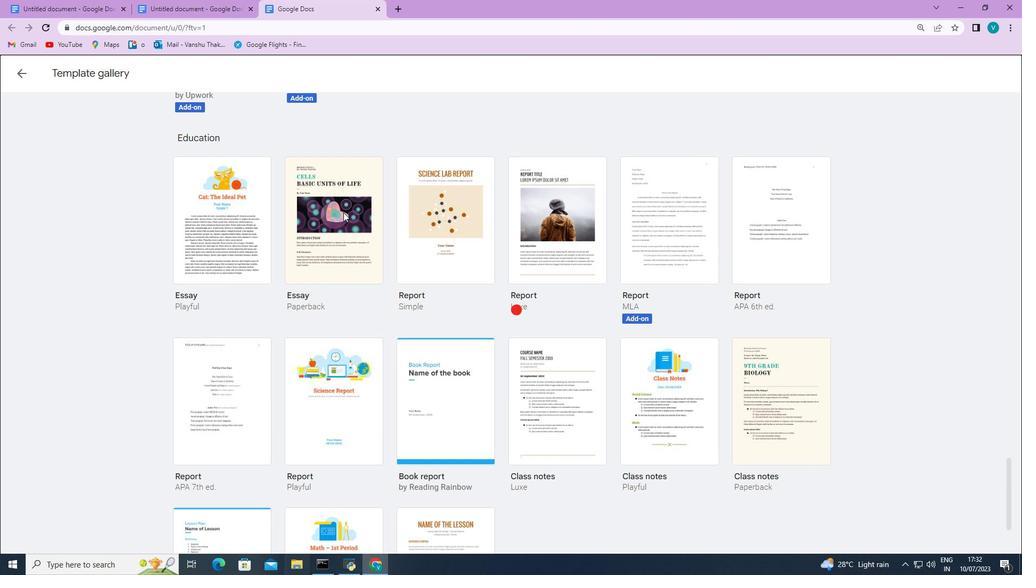 
